 Task: Research Airbnb accommodation in Alcamo, Italy from 7th December, 2023 to 15th December, 2023 for 6 adults.3 bedrooms having 3 beds and 3 bathrooms. Property type can be guest house. Booking option can be shelf check-in. Look for 5 properties as per requirement.
Action: Mouse moved to (445, 98)
Screenshot: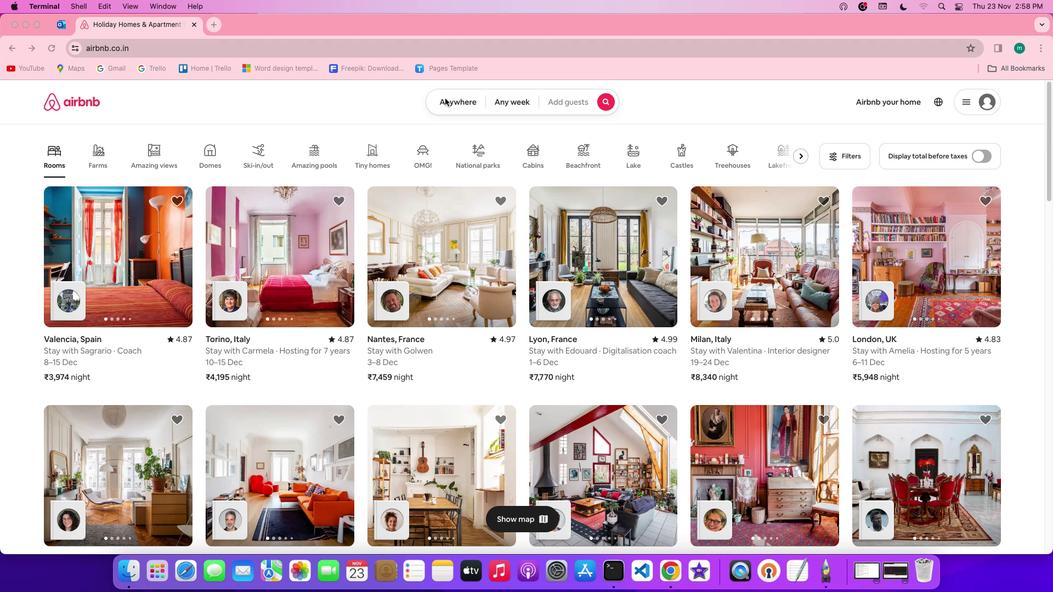 
Action: Mouse pressed left at (445, 98)
Screenshot: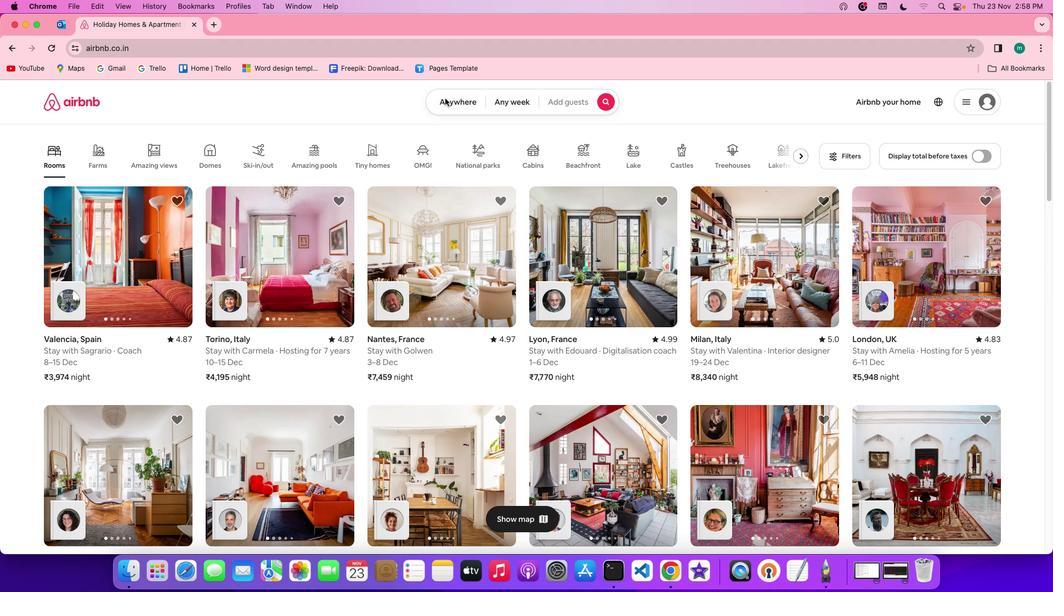 
Action: Mouse pressed left at (445, 98)
Screenshot: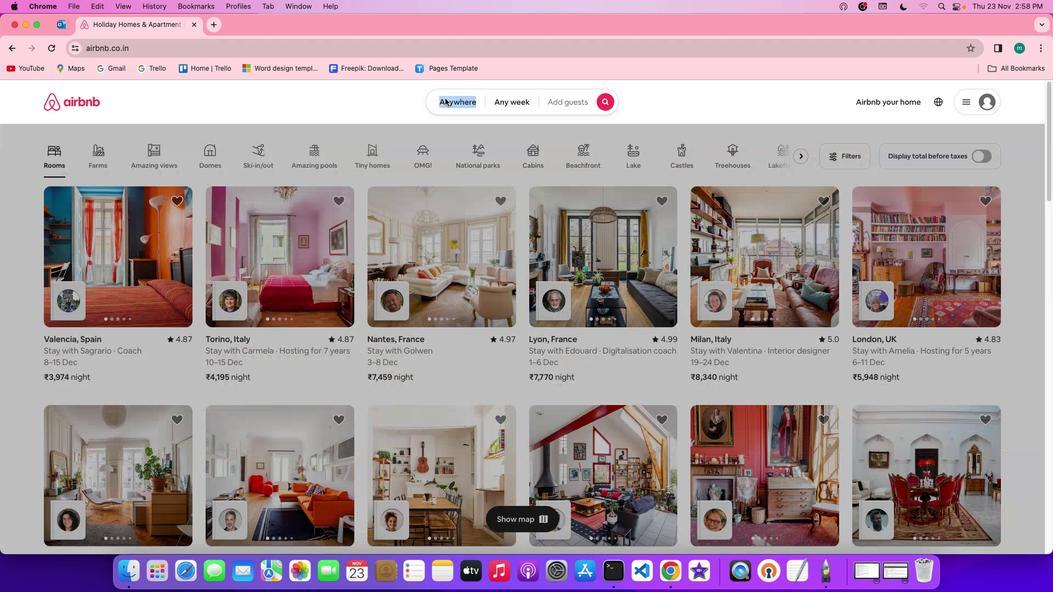 
Action: Mouse moved to (394, 144)
Screenshot: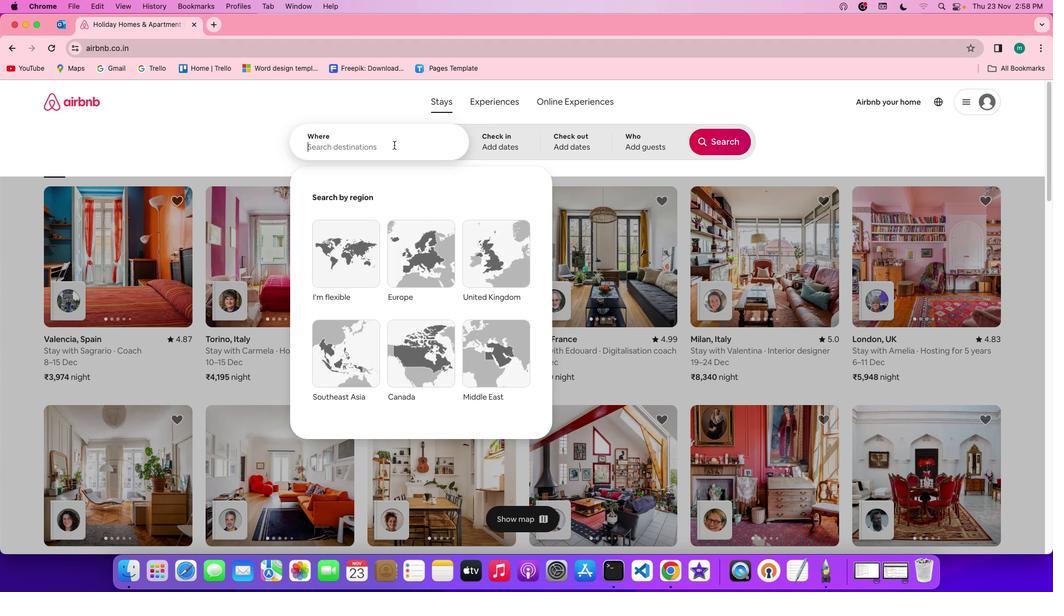 
Action: Mouse pressed left at (394, 144)
Screenshot: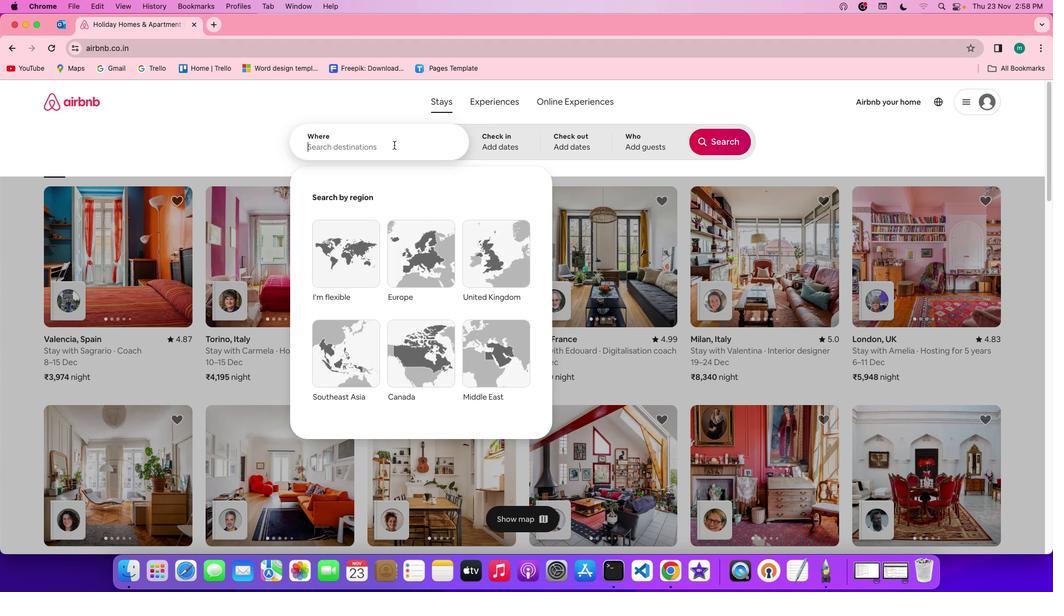 
Action: Key pressed Key.shift'A''l''c''a''n''o'Key.backspaceKey.backspace'm''o'','Key.spaceKey.shift'i''t''a''l''y'
Screenshot: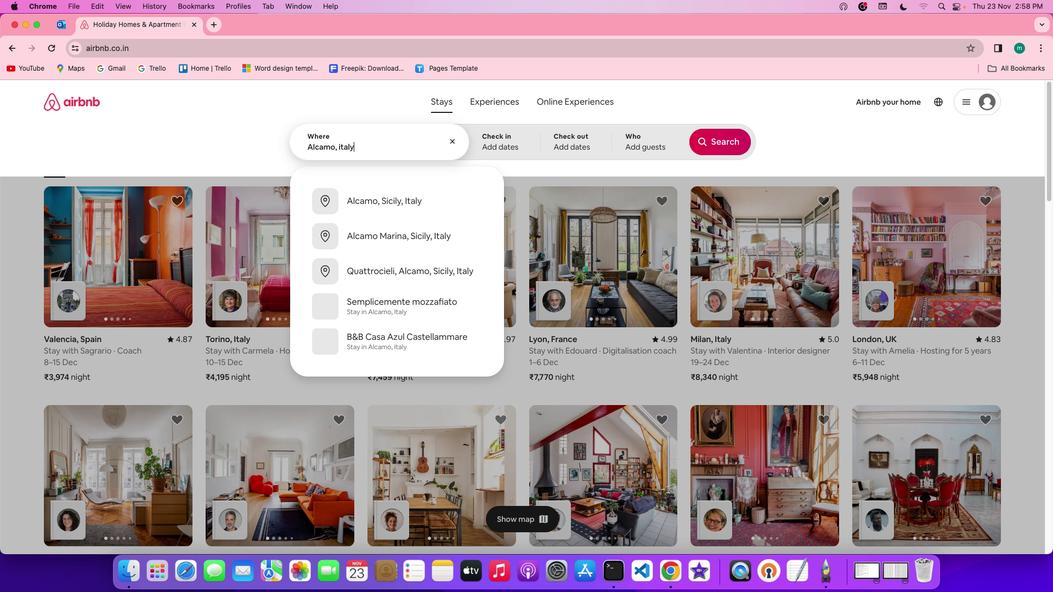 
Action: Mouse moved to (500, 148)
Screenshot: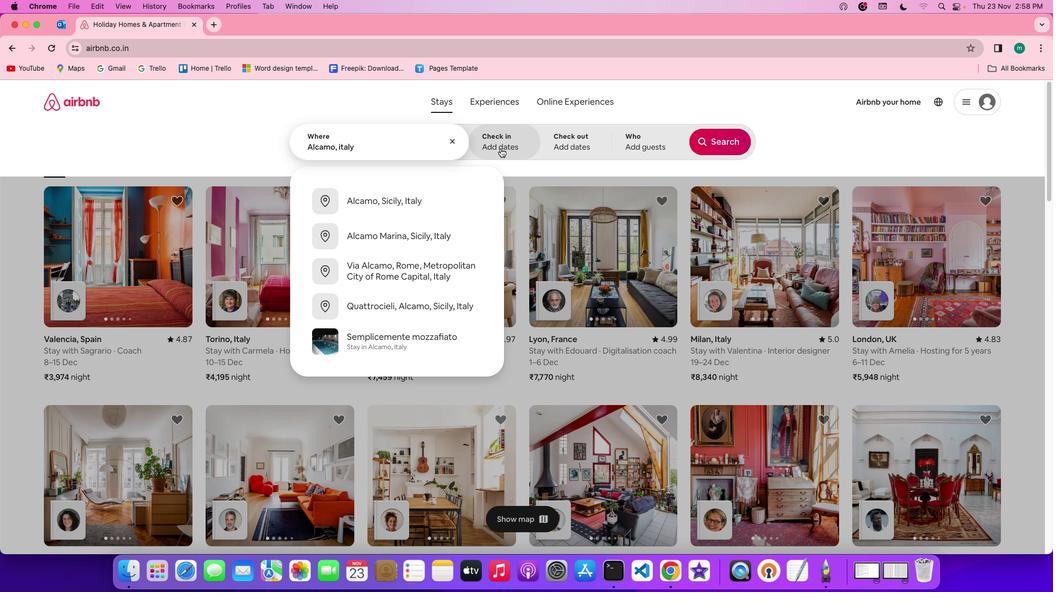 
Action: Mouse pressed left at (500, 148)
Screenshot: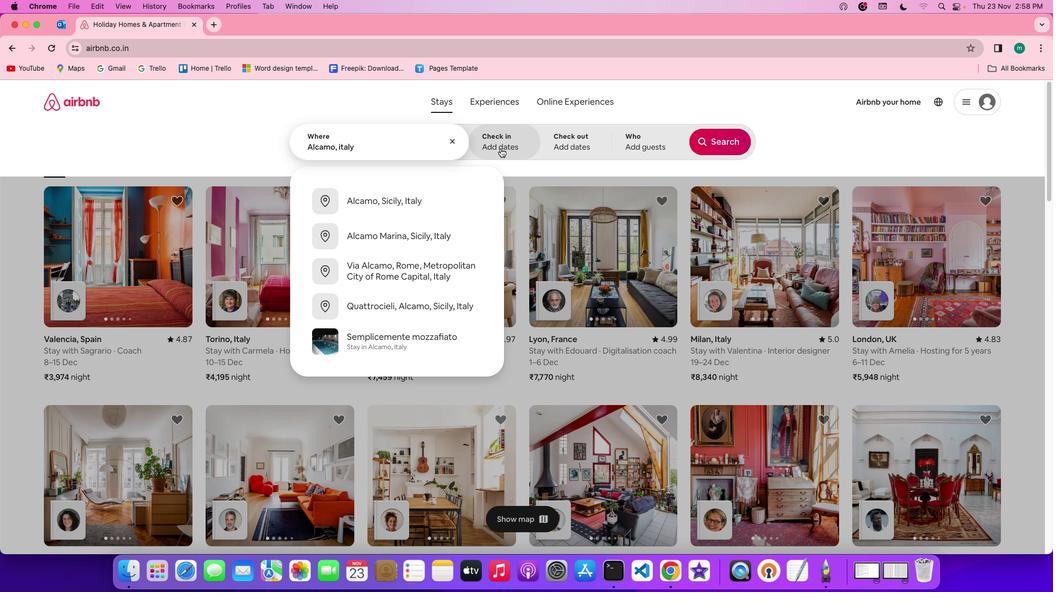 
Action: Mouse moved to (656, 303)
Screenshot: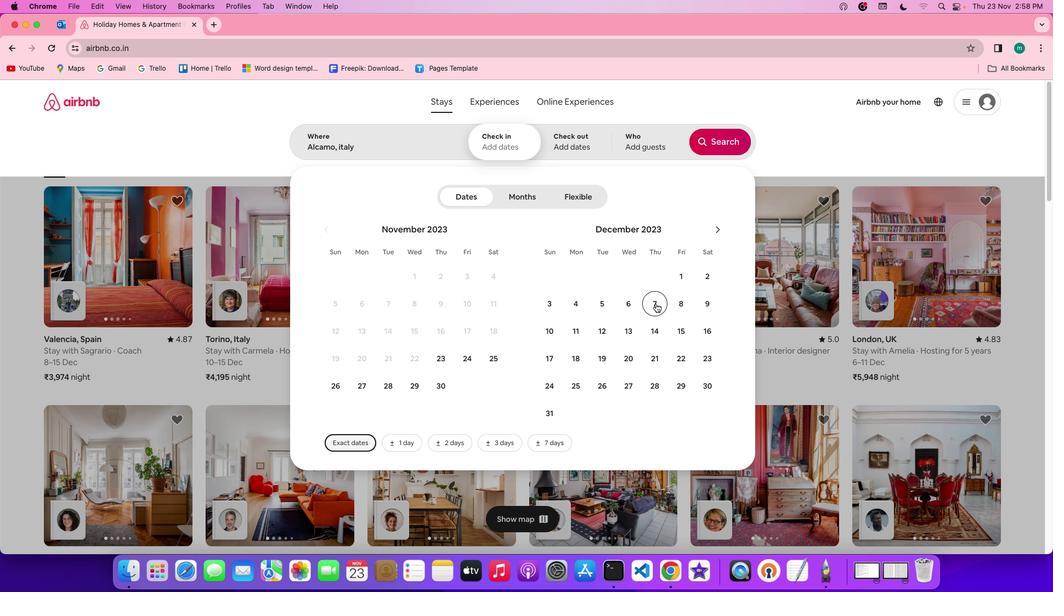 
Action: Mouse pressed left at (656, 303)
Screenshot: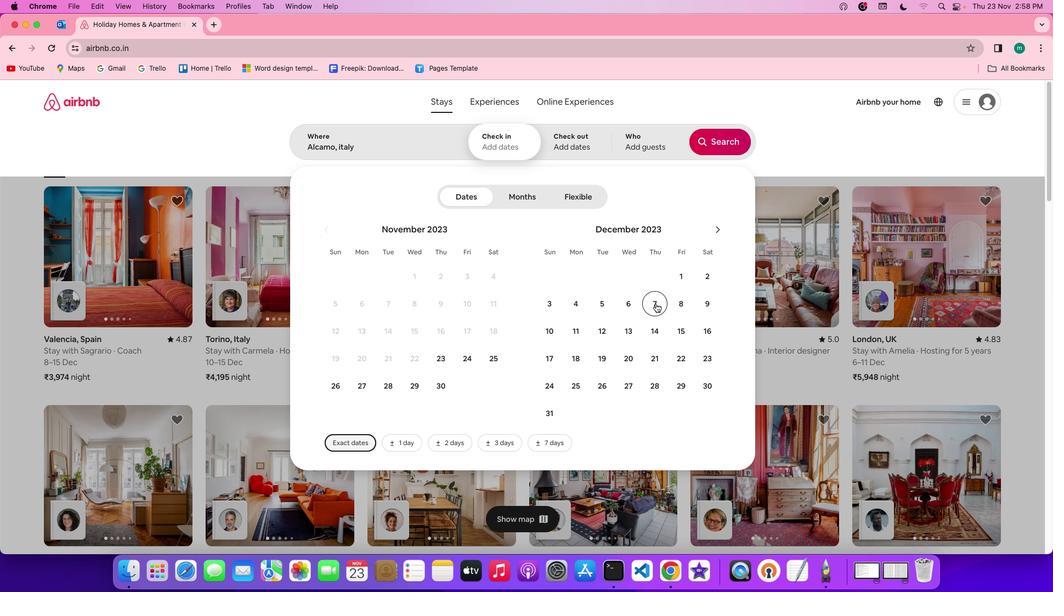 
Action: Mouse moved to (685, 333)
Screenshot: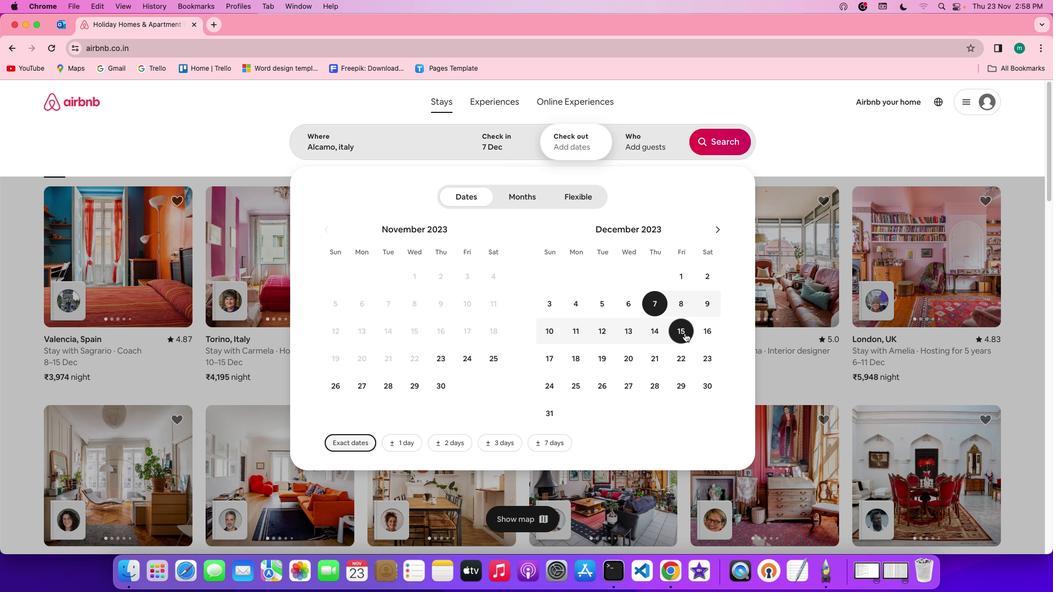 
Action: Mouse pressed left at (685, 333)
Screenshot: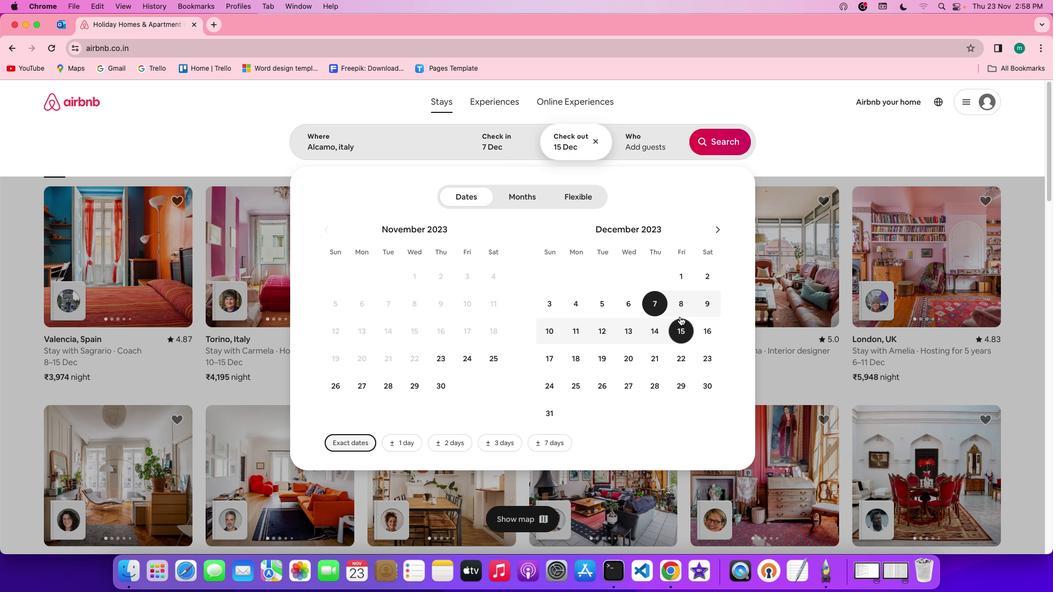 
Action: Mouse moved to (651, 138)
Screenshot: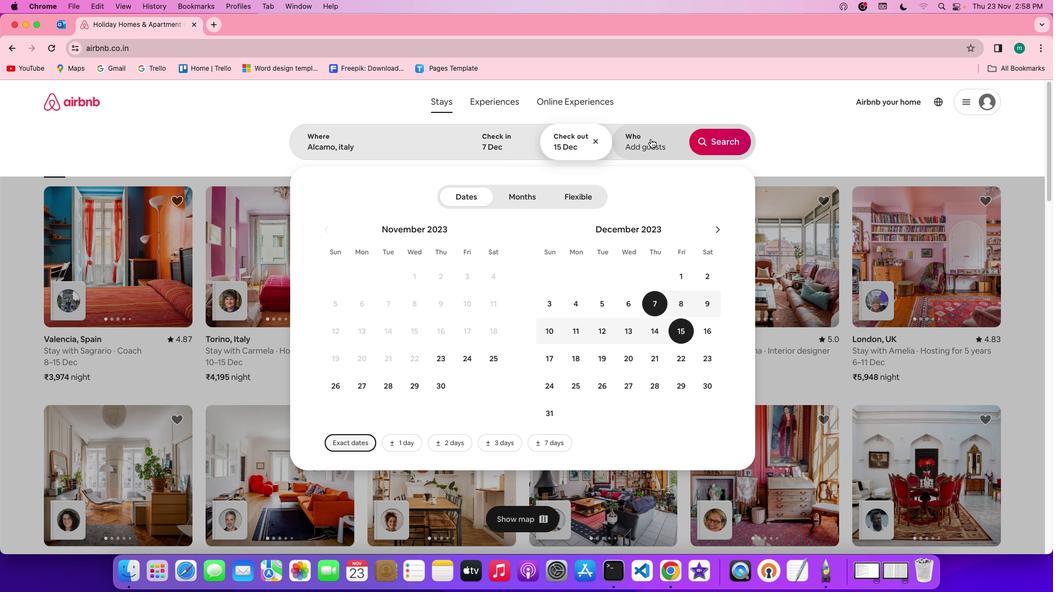 
Action: Mouse pressed left at (651, 138)
Screenshot: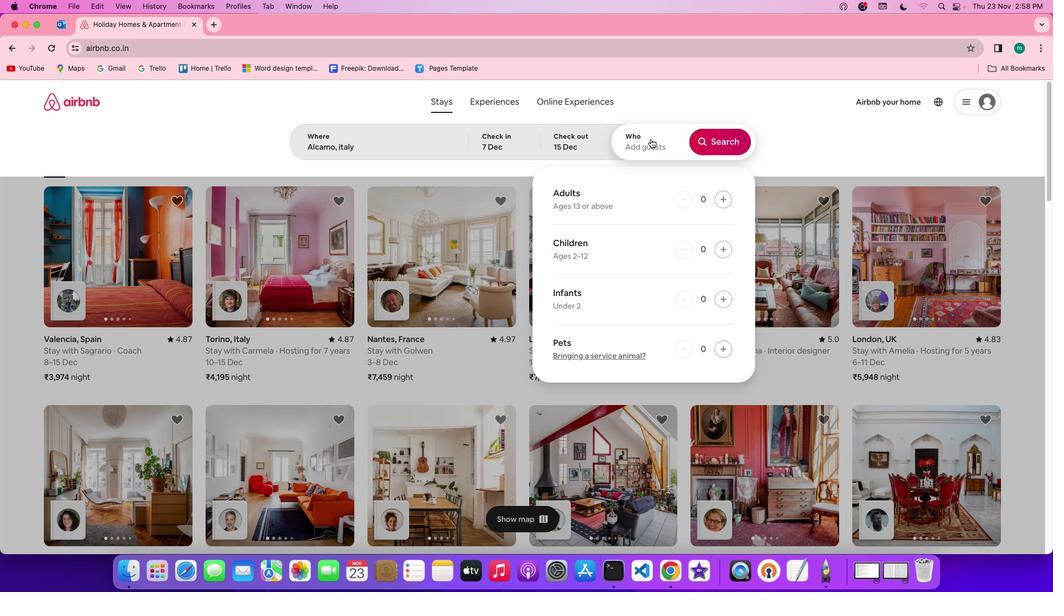 
Action: Mouse moved to (725, 195)
Screenshot: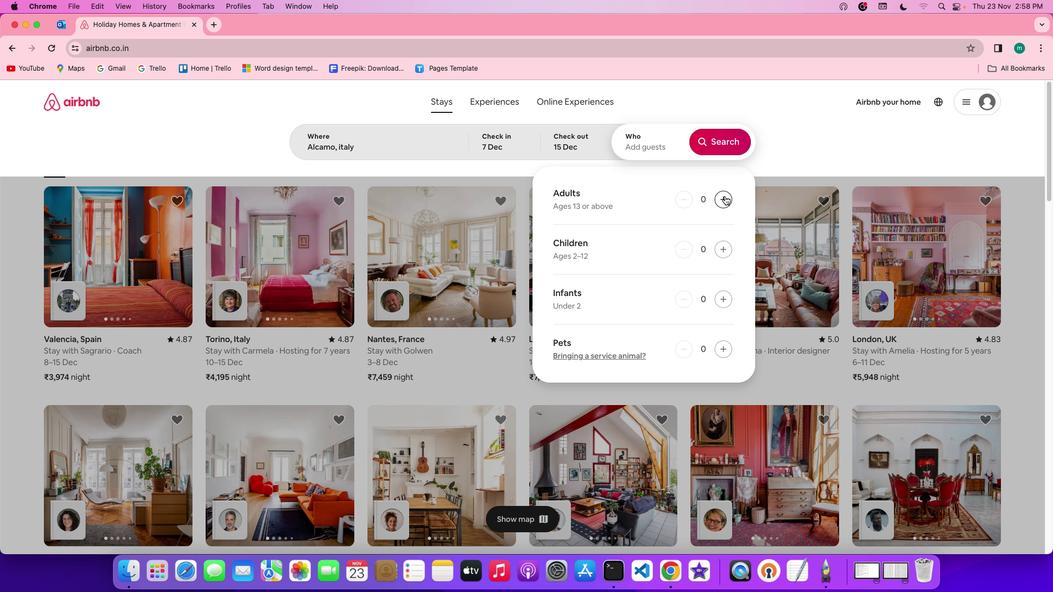 
Action: Mouse pressed left at (725, 195)
Screenshot: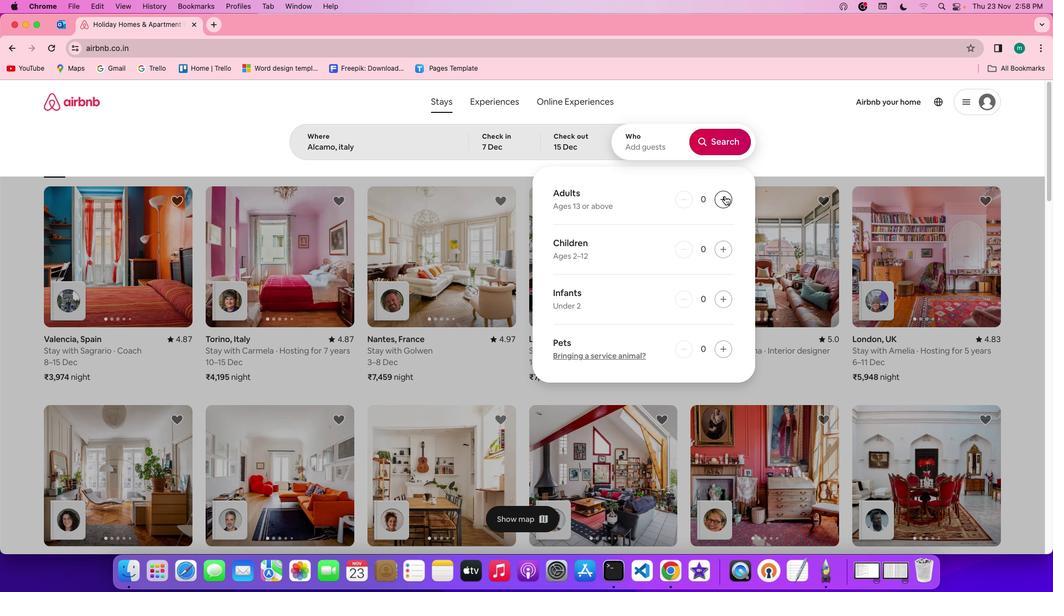 
Action: Mouse pressed left at (725, 195)
Screenshot: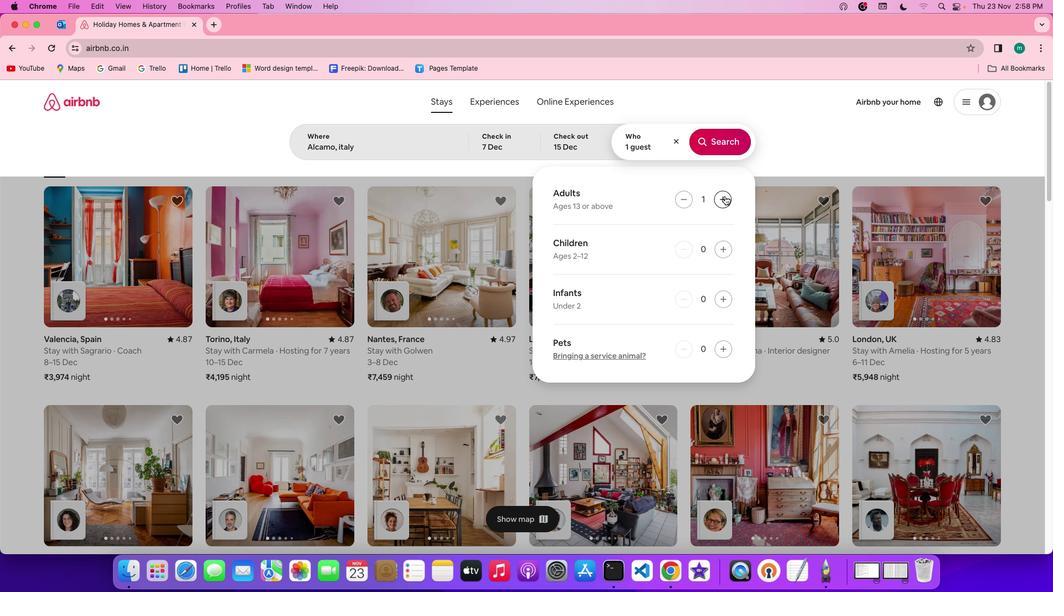 
Action: Mouse pressed left at (725, 195)
Screenshot: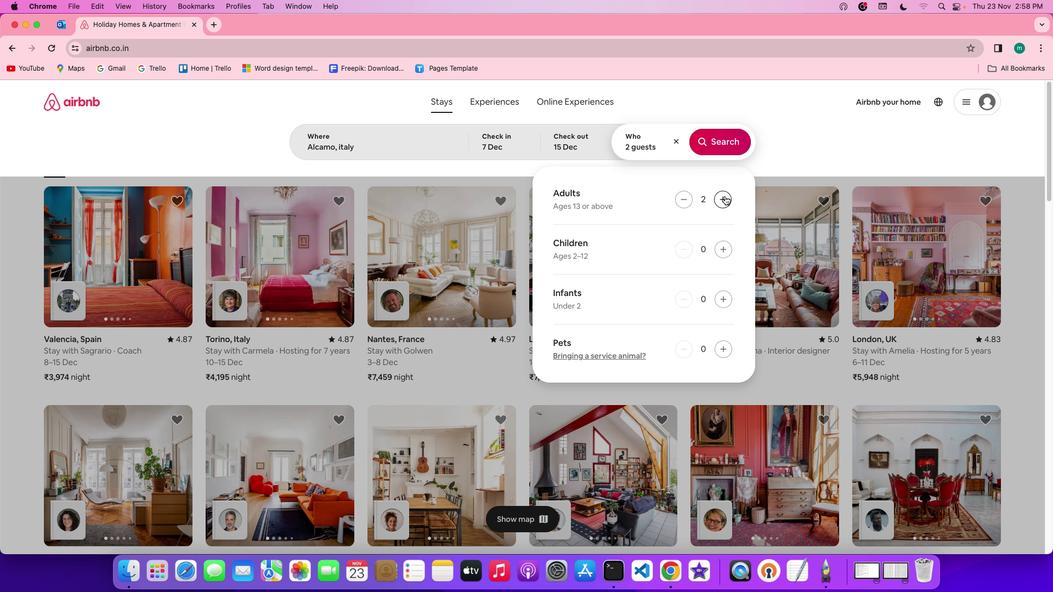 
Action: Mouse pressed left at (725, 195)
Screenshot: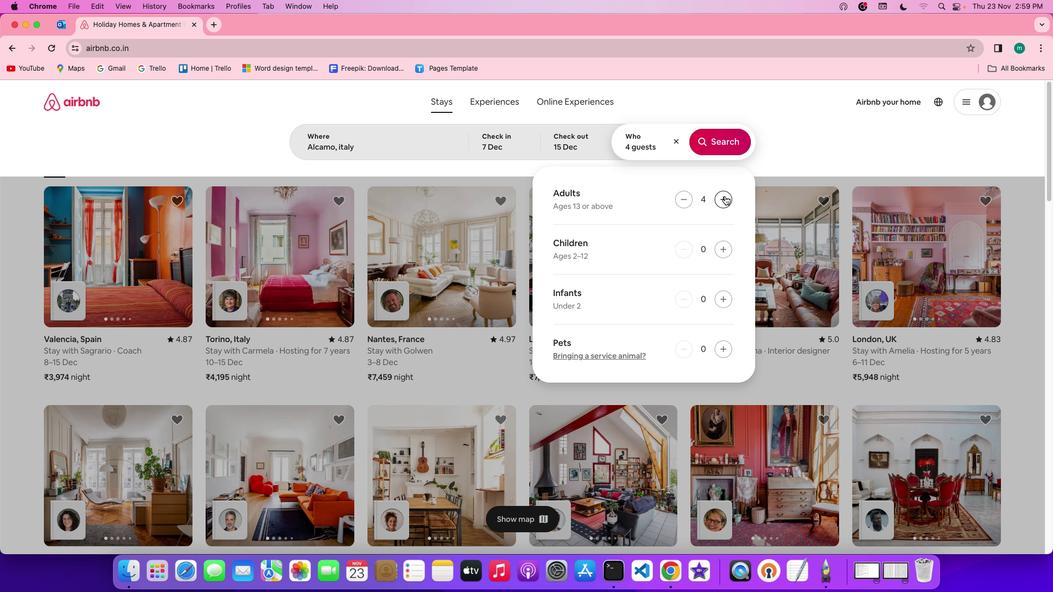 
Action: Mouse pressed left at (725, 195)
Screenshot: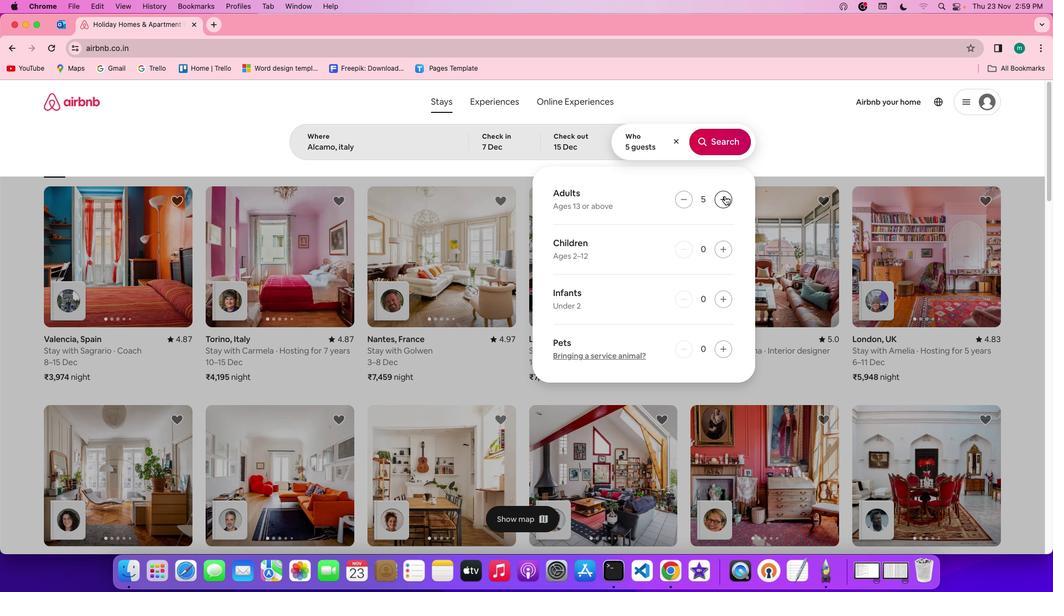
Action: Mouse pressed left at (725, 195)
Screenshot: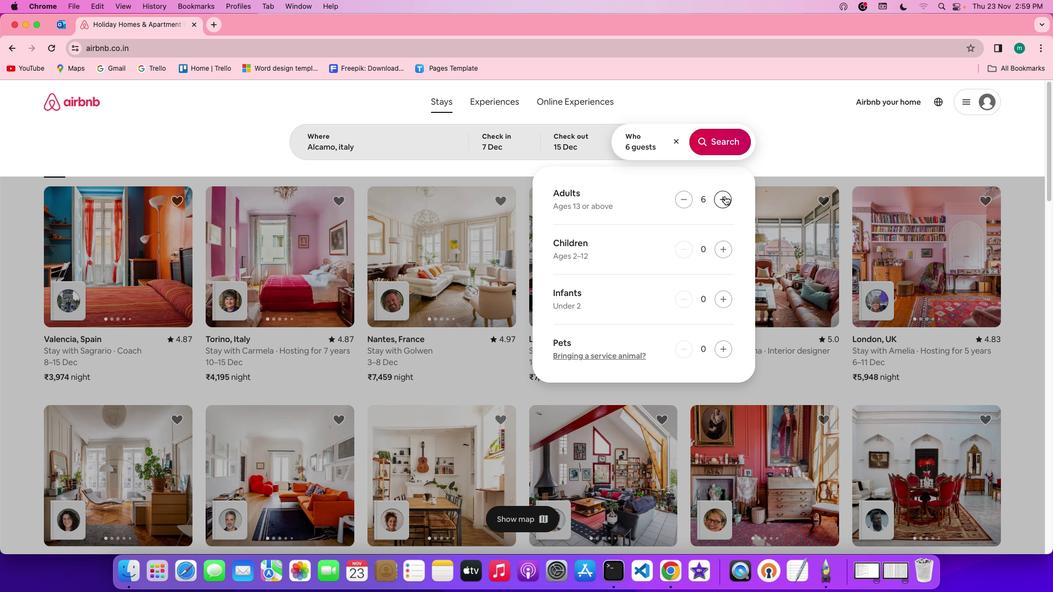 
Action: Mouse moved to (724, 133)
Screenshot: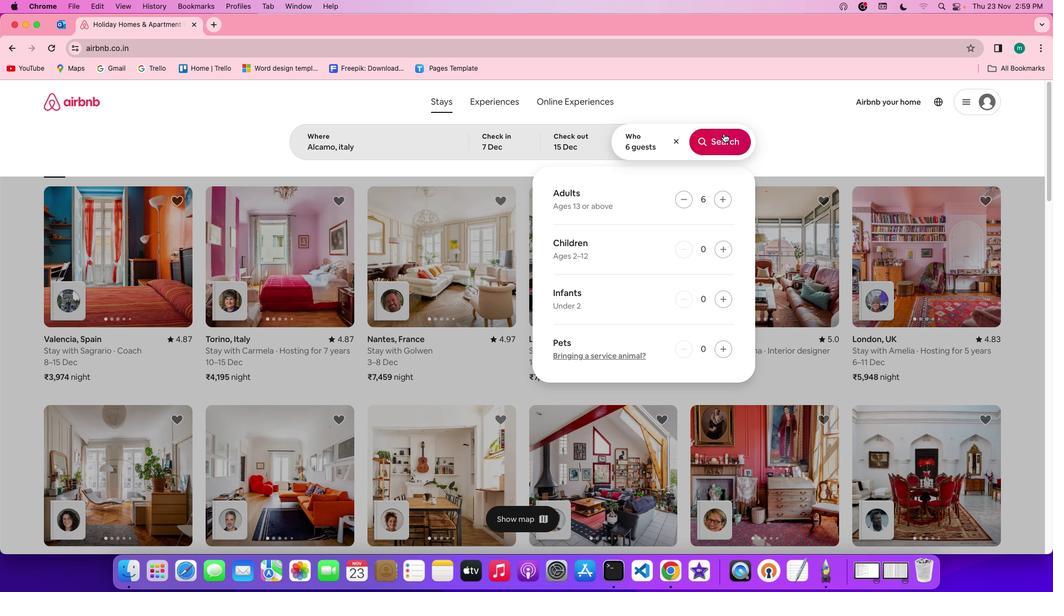 
Action: Mouse pressed left at (724, 133)
Screenshot: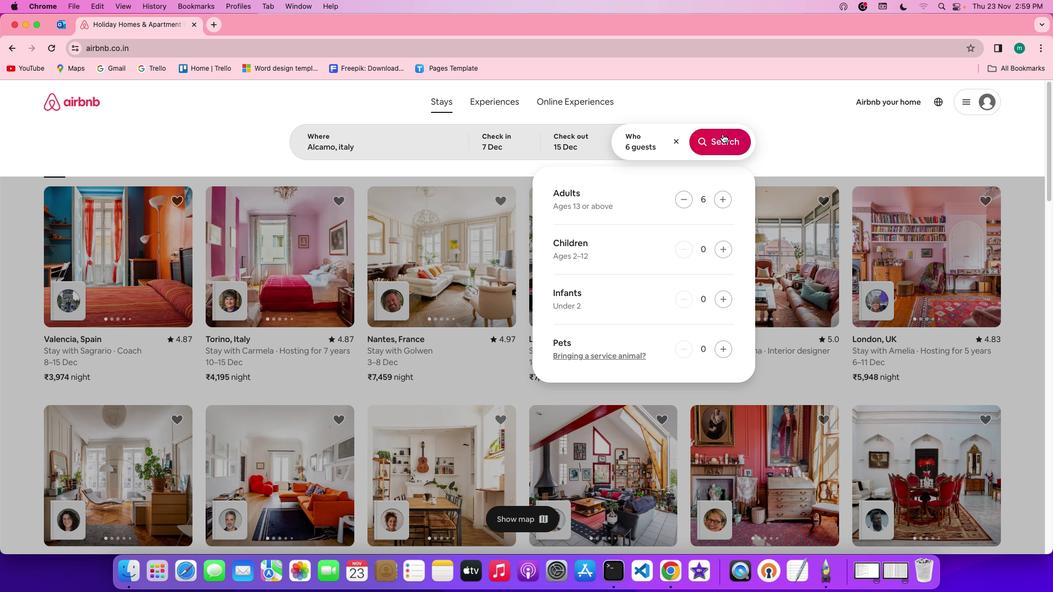 
Action: Mouse moved to (891, 141)
Screenshot: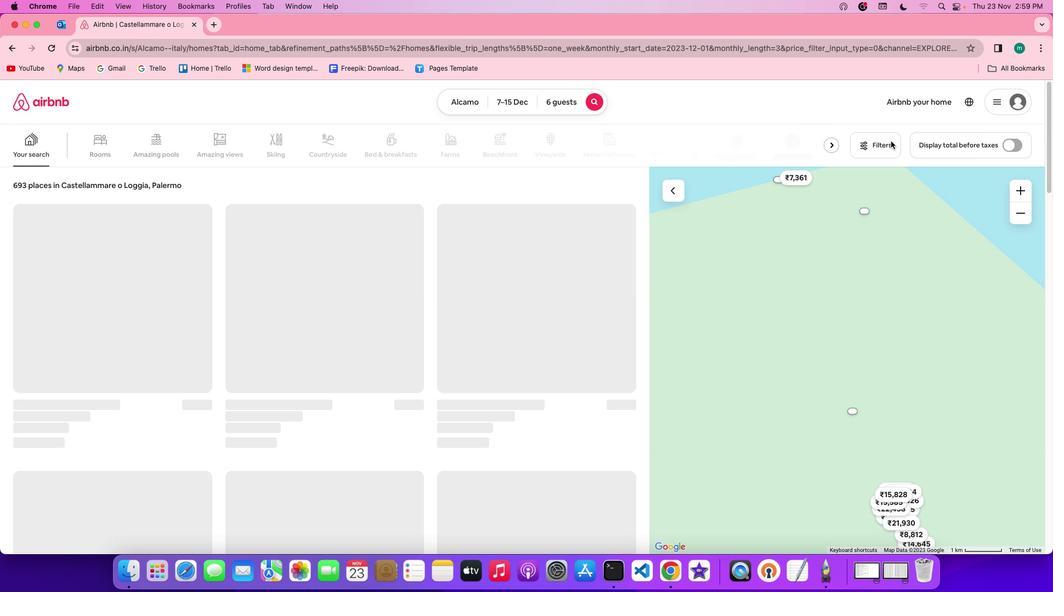 
Action: Mouse pressed left at (891, 141)
Screenshot: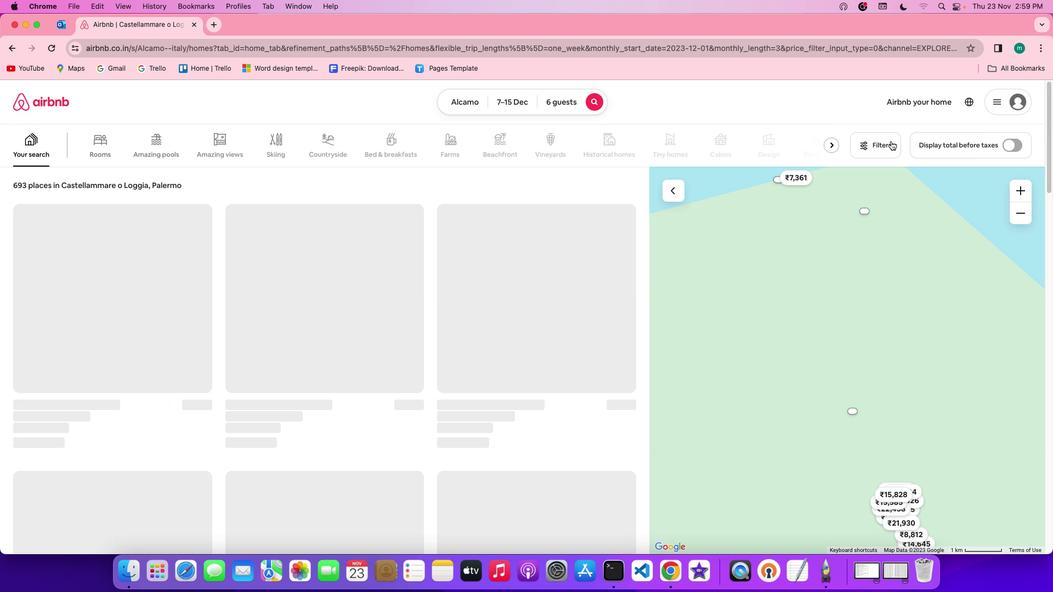 
Action: Mouse moved to (582, 289)
Screenshot: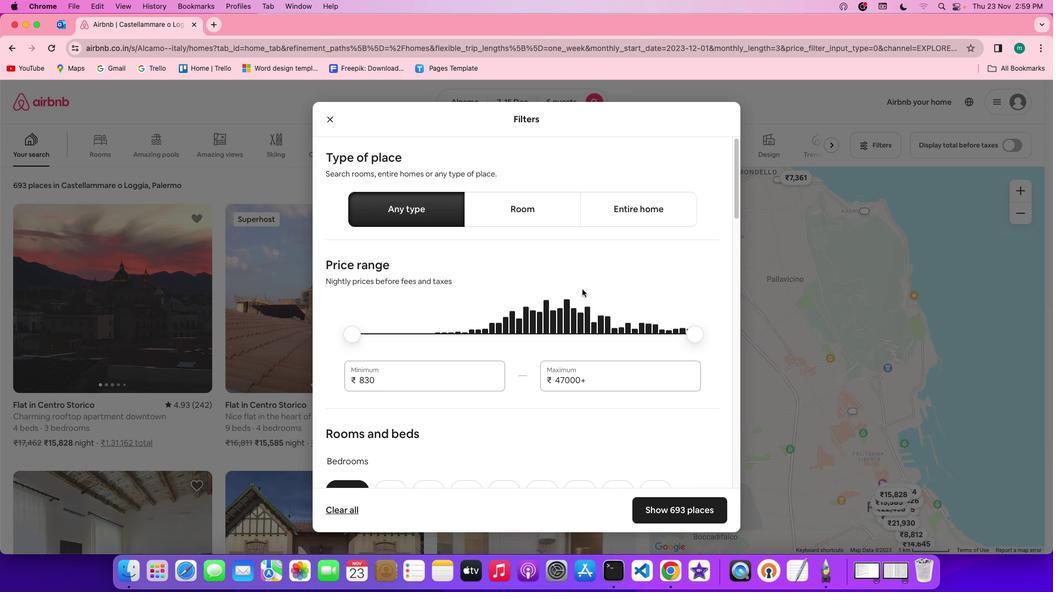 
Action: Mouse scrolled (582, 289) with delta (0, 0)
Screenshot: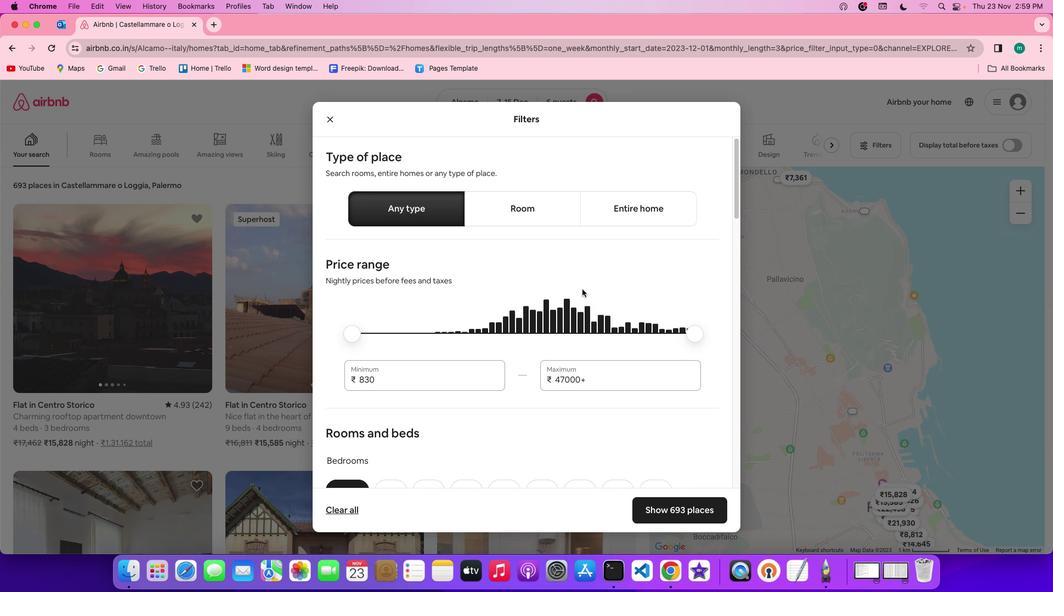 
Action: Mouse scrolled (582, 289) with delta (0, 0)
Screenshot: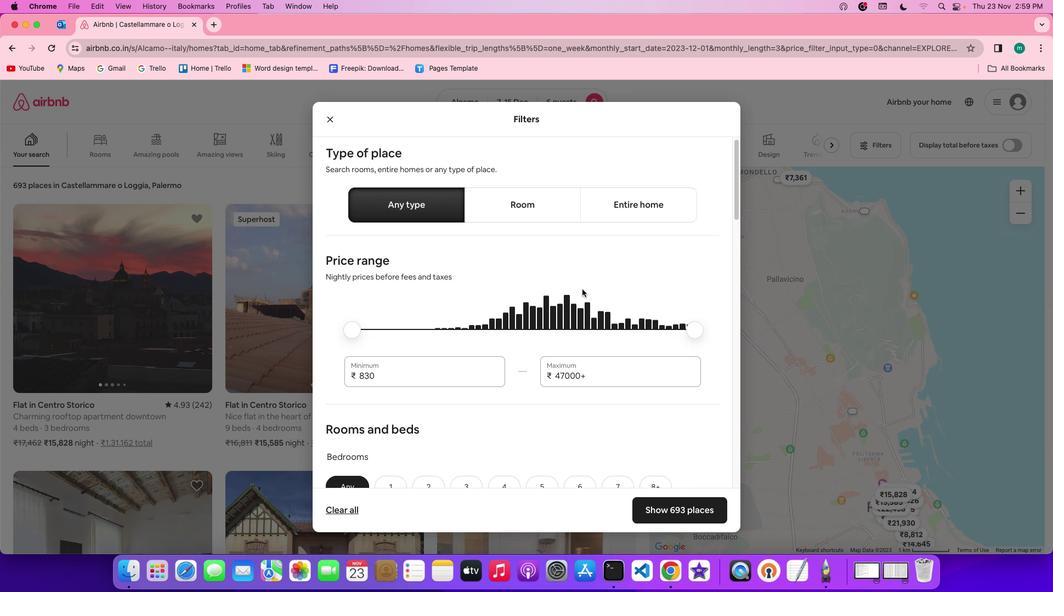 
Action: Mouse scrolled (582, 289) with delta (0, 0)
Screenshot: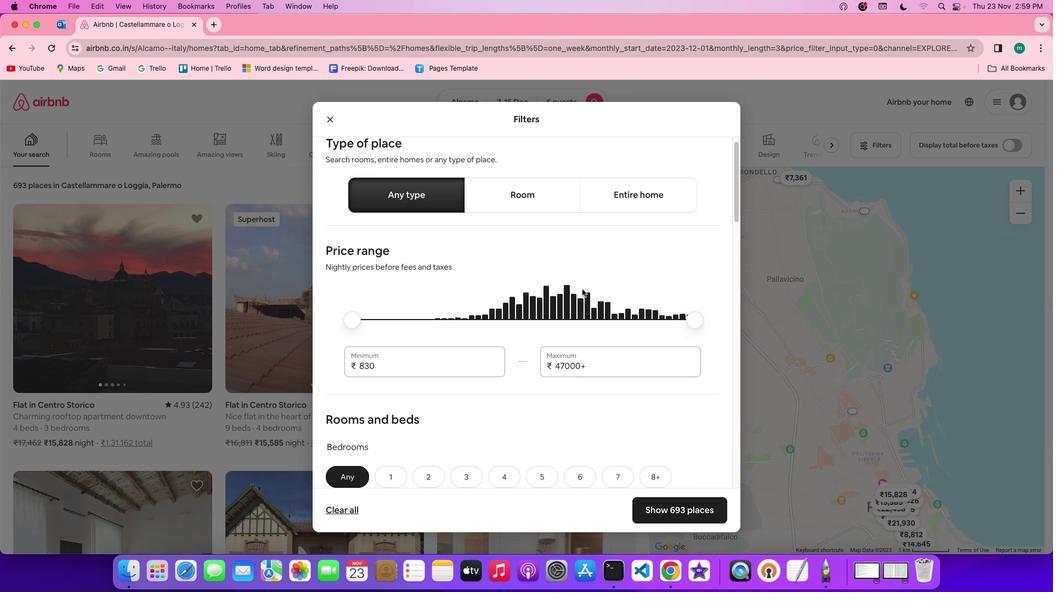 
Action: Mouse scrolled (582, 289) with delta (0, -1)
Screenshot: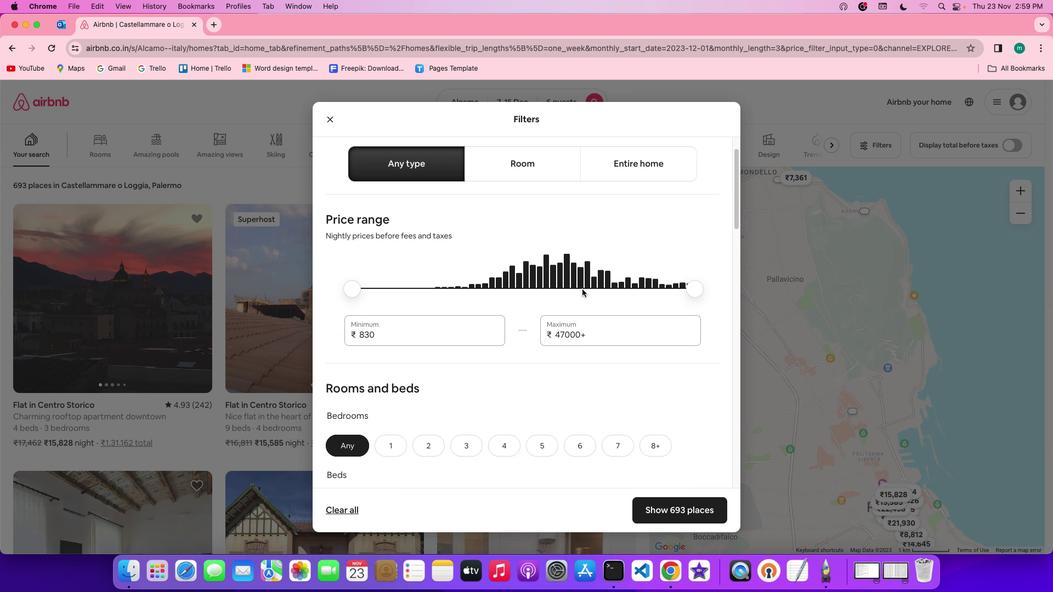 
Action: Mouse scrolled (582, 289) with delta (0, -1)
Screenshot: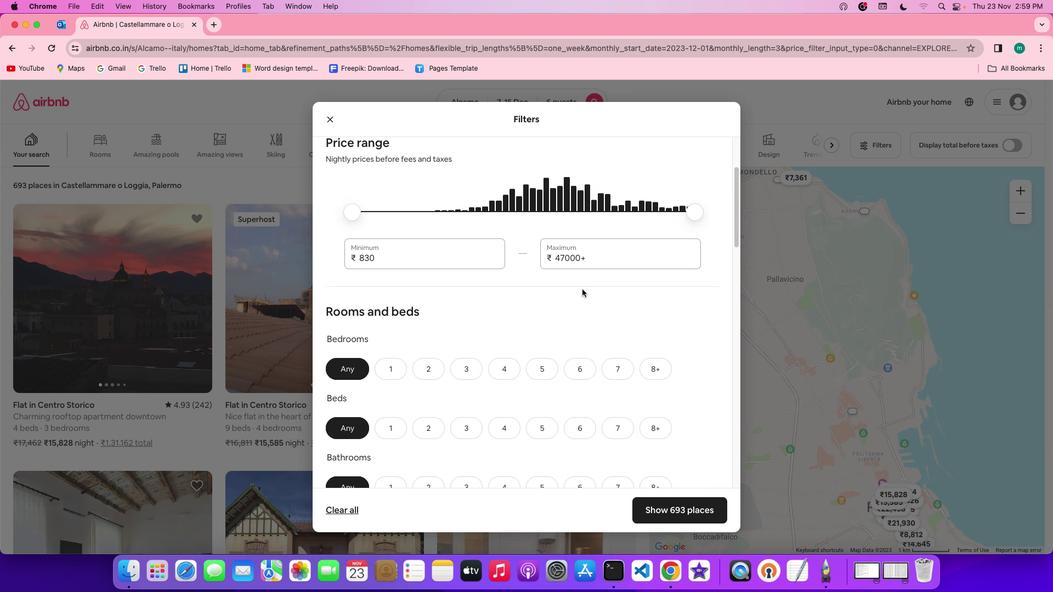 
Action: Mouse scrolled (582, 289) with delta (0, 0)
Screenshot: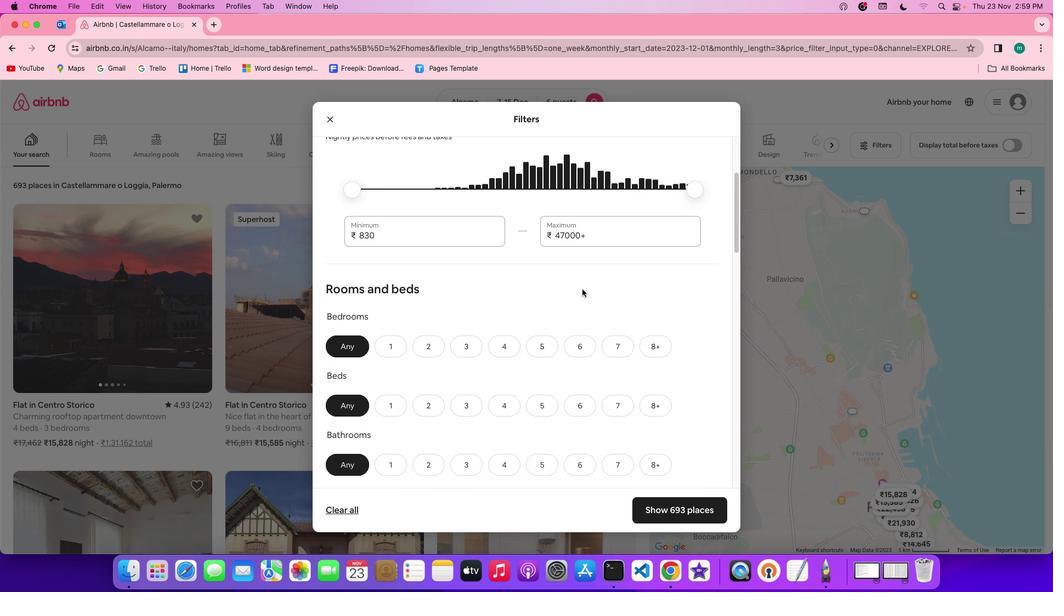 
Action: Mouse scrolled (582, 289) with delta (0, 0)
Screenshot: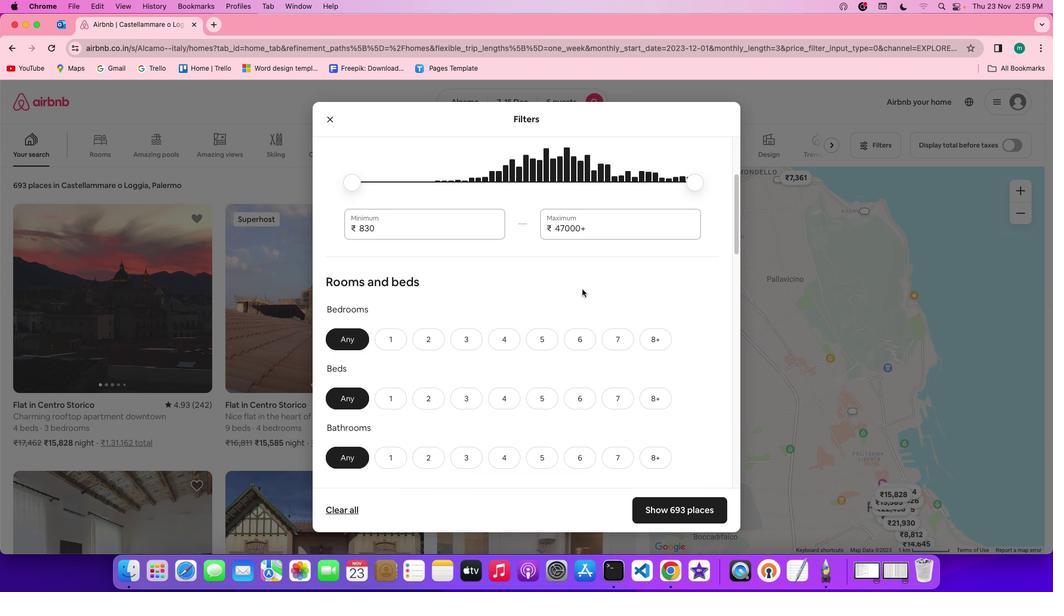 
Action: Mouse scrolled (582, 289) with delta (0, -1)
Screenshot: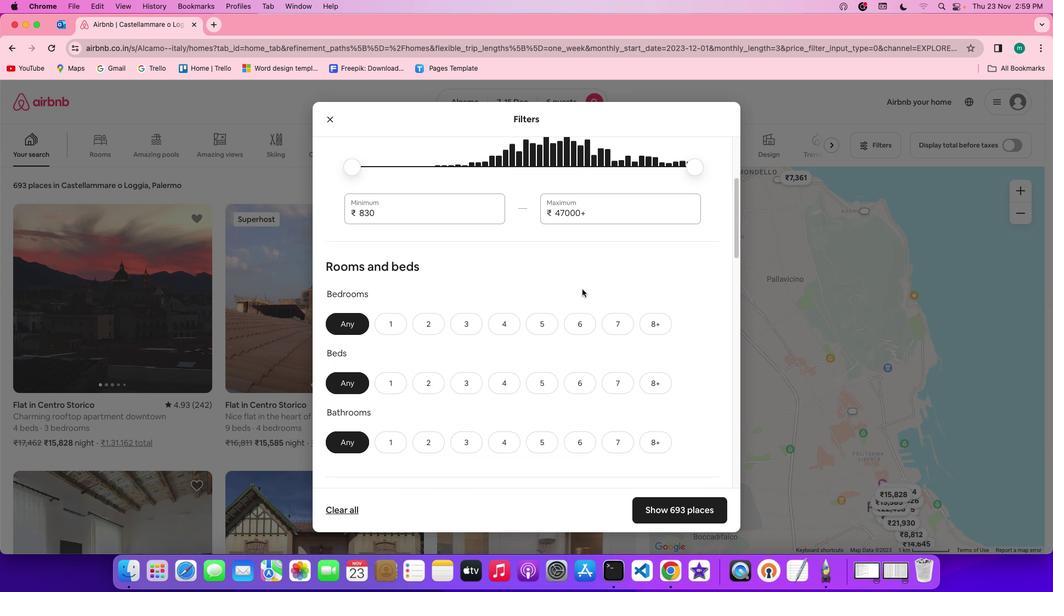 
Action: Mouse scrolled (582, 289) with delta (0, -1)
Screenshot: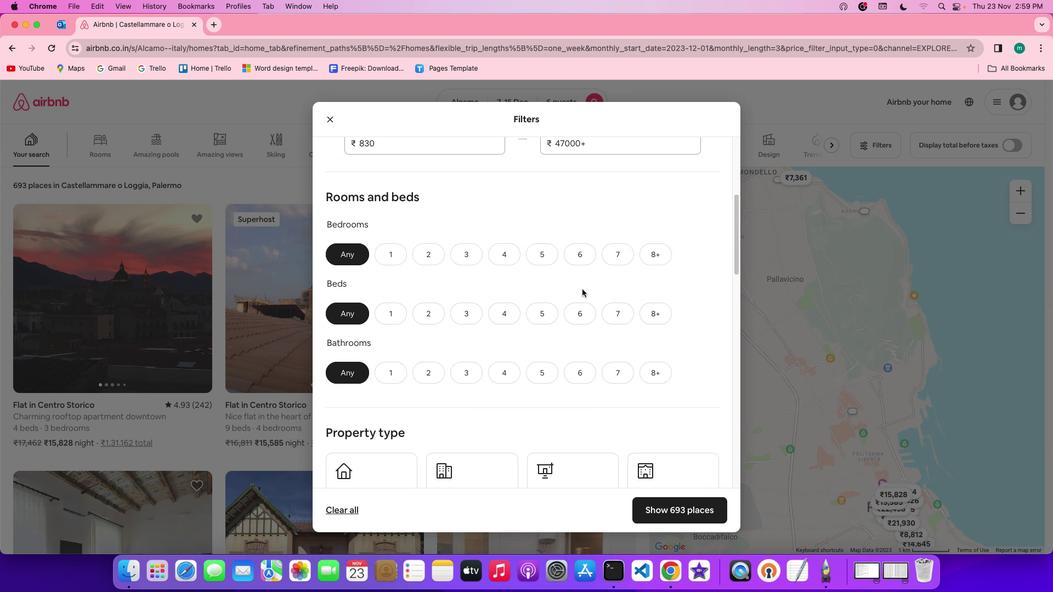 
Action: Mouse moved to (469, 206)
Screenshot: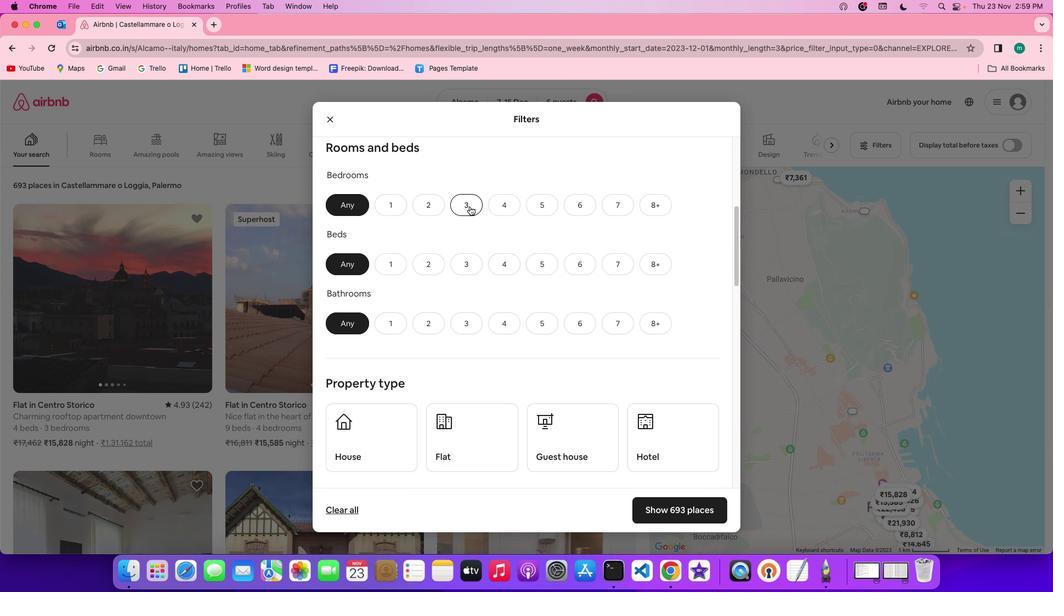 
Action: Mouse pressed left at (469, 206)
Screenshot: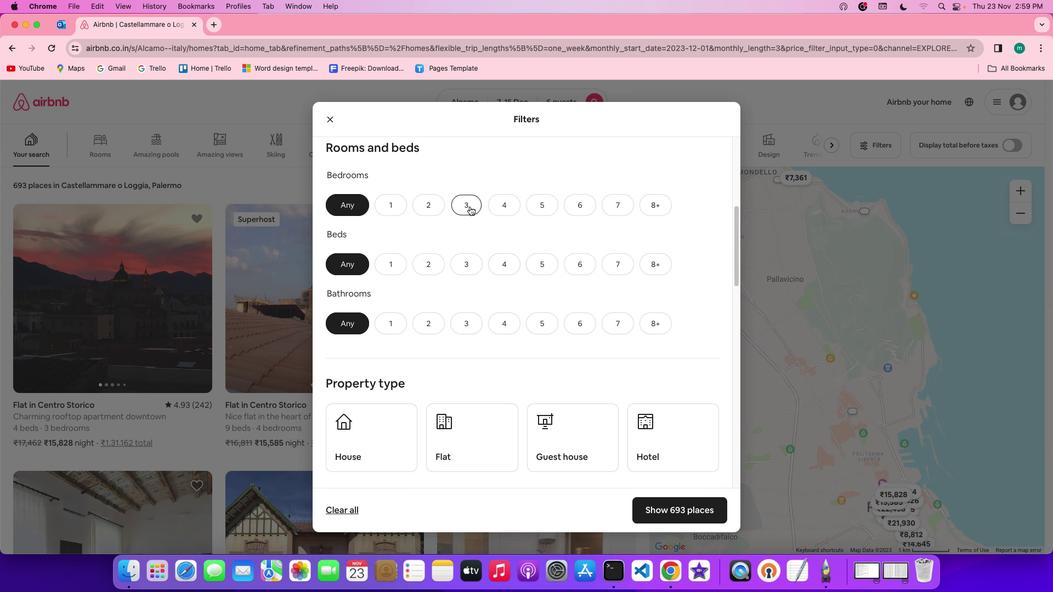 
Action: Mouse moved to (468, 276)
Screenshot: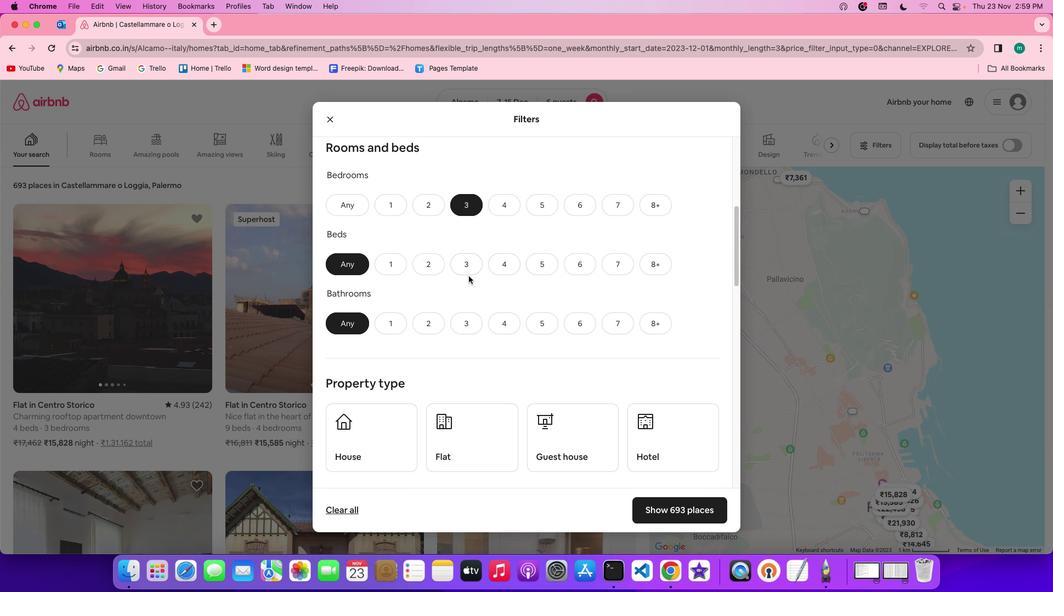 
Action: Mouse pressed left at (468, 276)
Screenshot: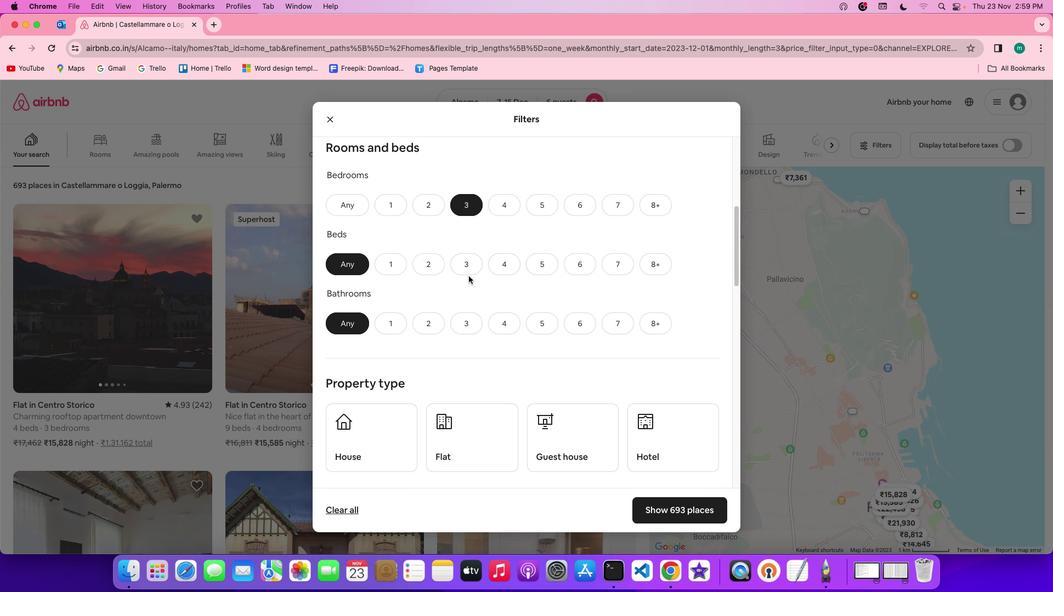 
Action: Mouse moved to (469, 266)
Screenshot: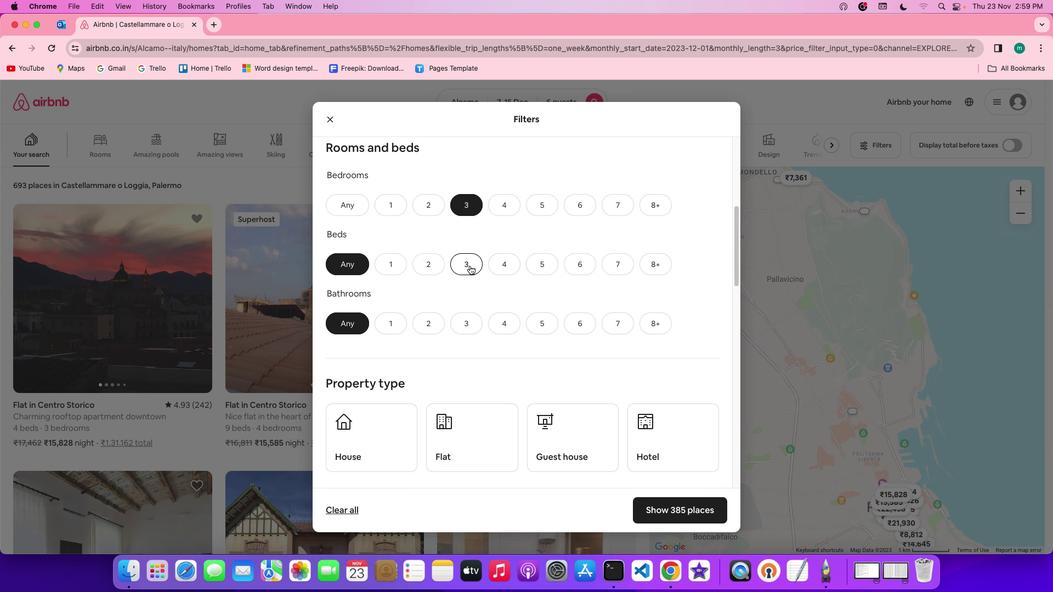 
Action: Mouse pressed left at (469, 266)
Screenshot: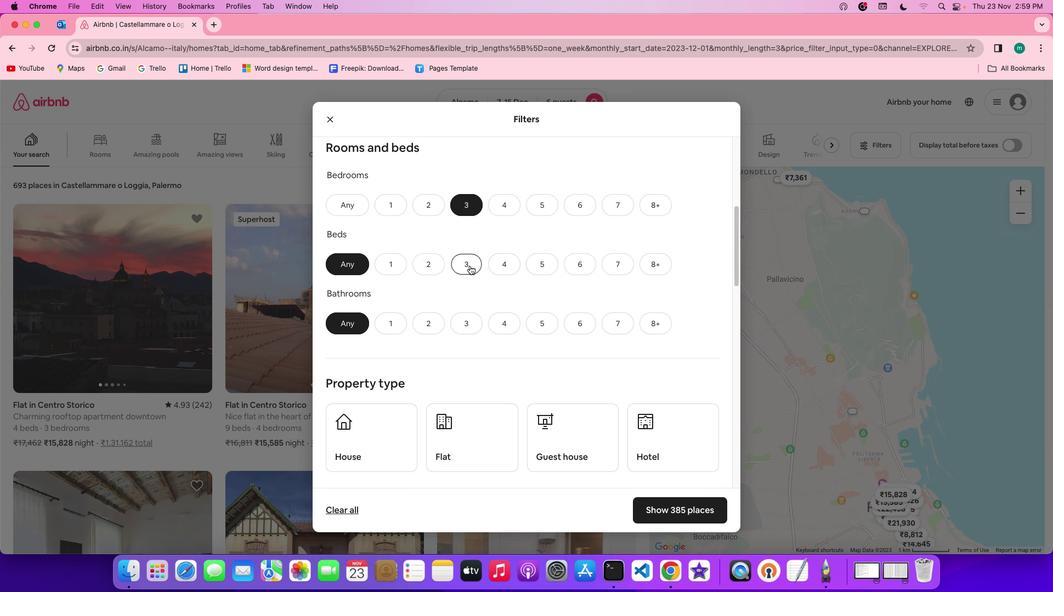 
Action: Mouse moved to (469, 324)
Screenshot: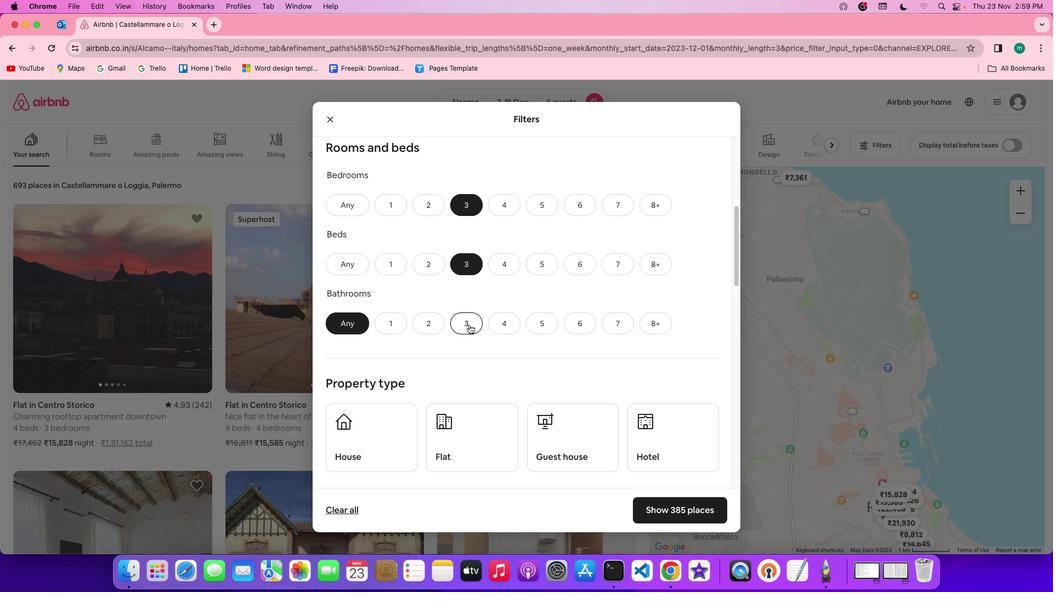 
Action: Mouse pressed left at (469, 324)
Screenshot: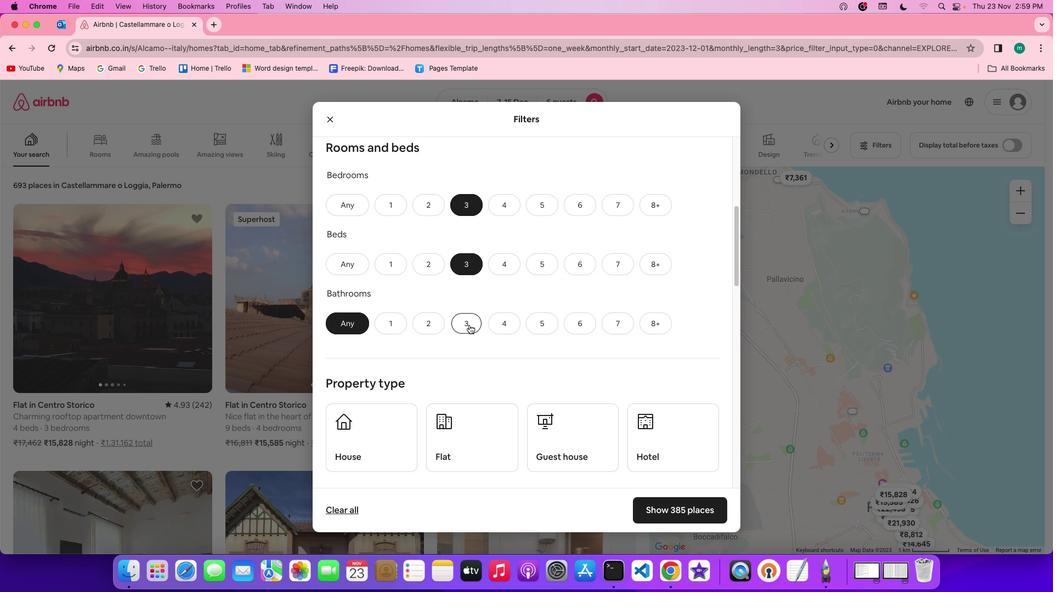 
Action: Mouse moved to (563, 311)
Screenshot: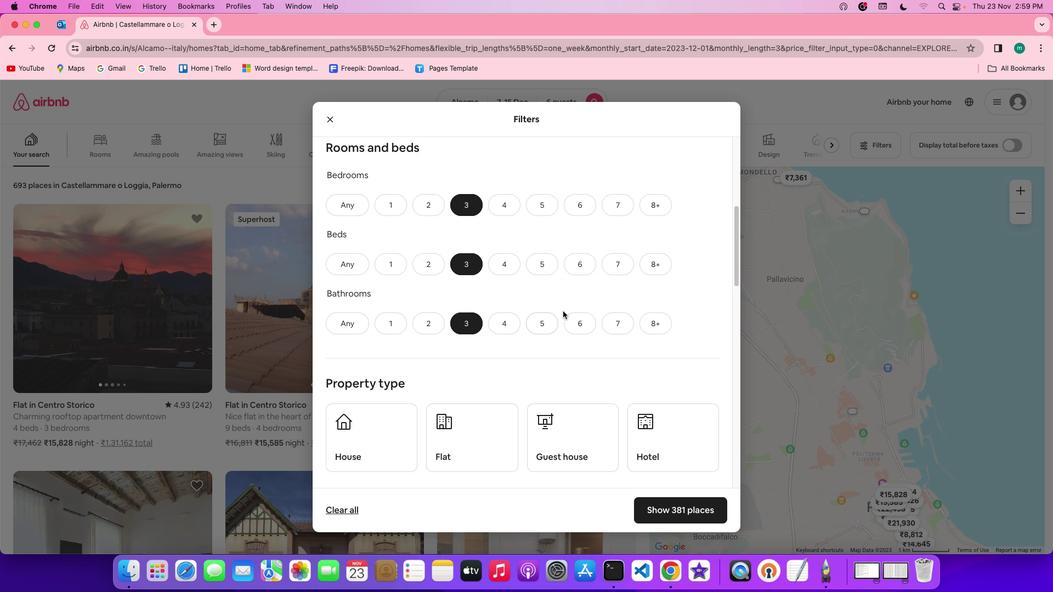 
Action: Mouse scrolled (563, 311) with delta (0, 0)
Screenshot: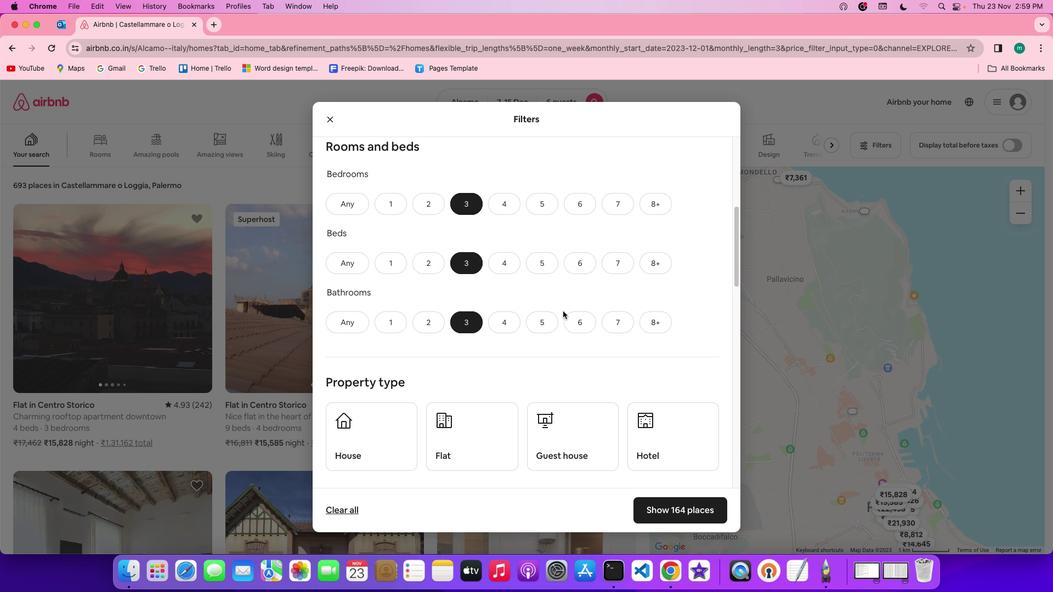 
Action: Mouse scrolled (563, 311) with delta (0, 0)
Screenshot: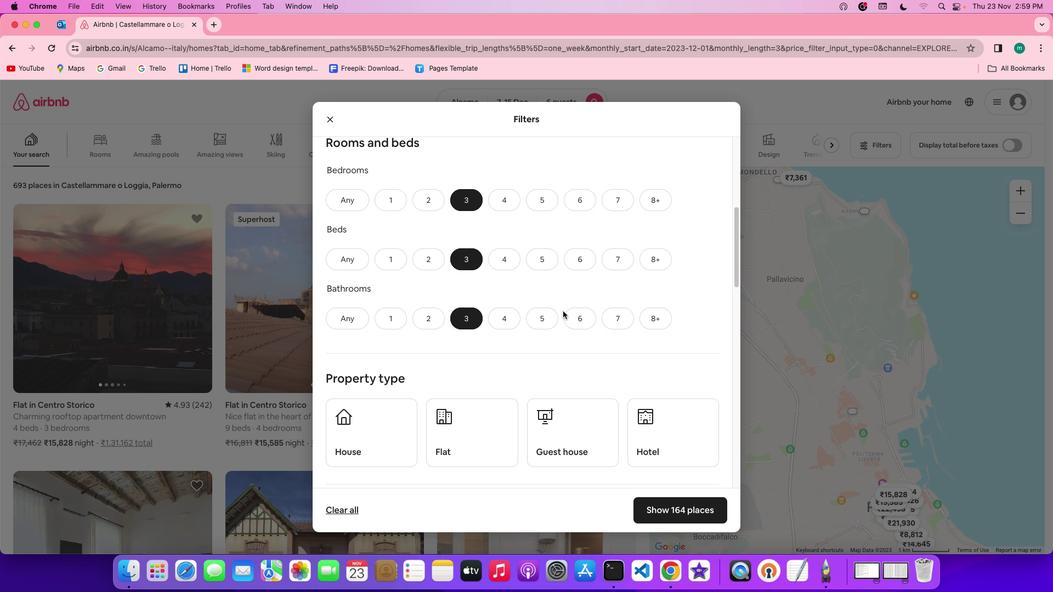 
Action: Mouse scrolled (563, 311) with delta (0, 0)
Screenshot: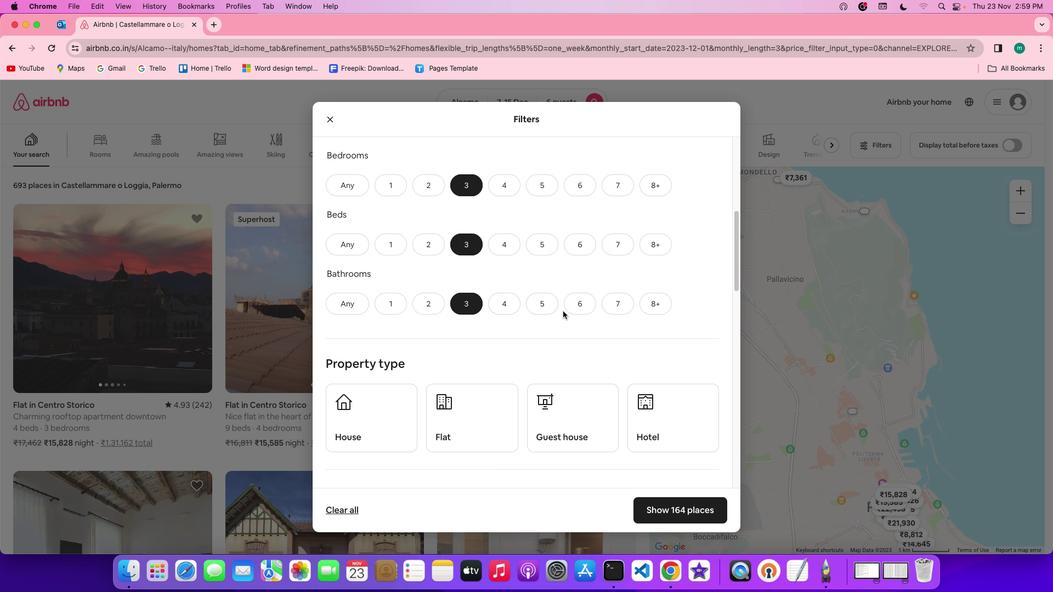
Action: Mouse scrolled (563, 311) with delta (0, 0)
Screenshot: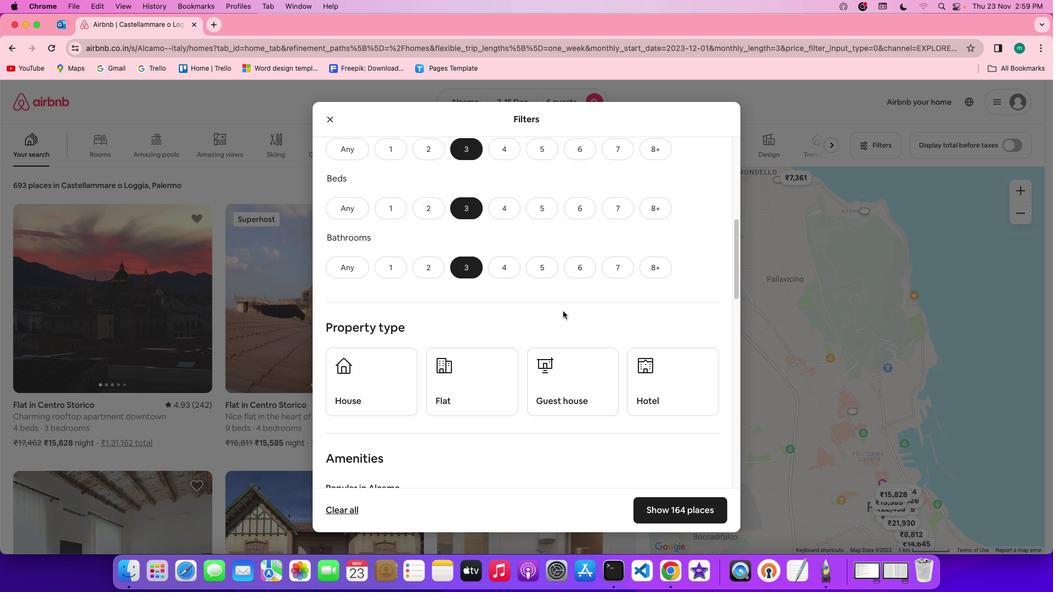 
Action: Mouse scrolled (563, 311) with delta (0, 0)
Screenshot: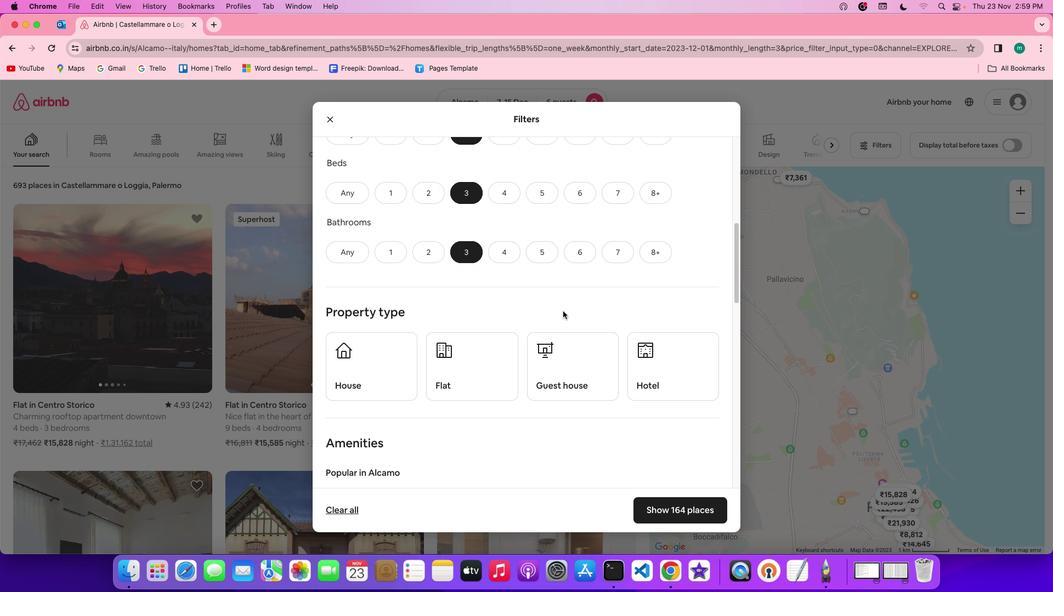 
Action: Mouse scrolled (563, 311) with delta (0, 0)
Screenshot: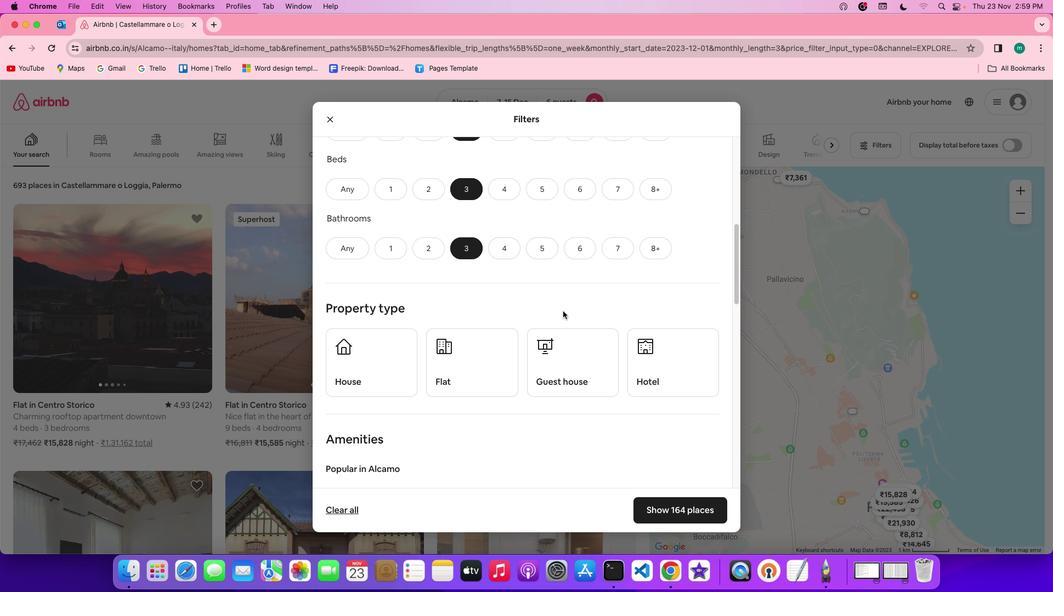 
Action: Mouse scrolled (563, 311) with delta (0, -1)
Screenshot: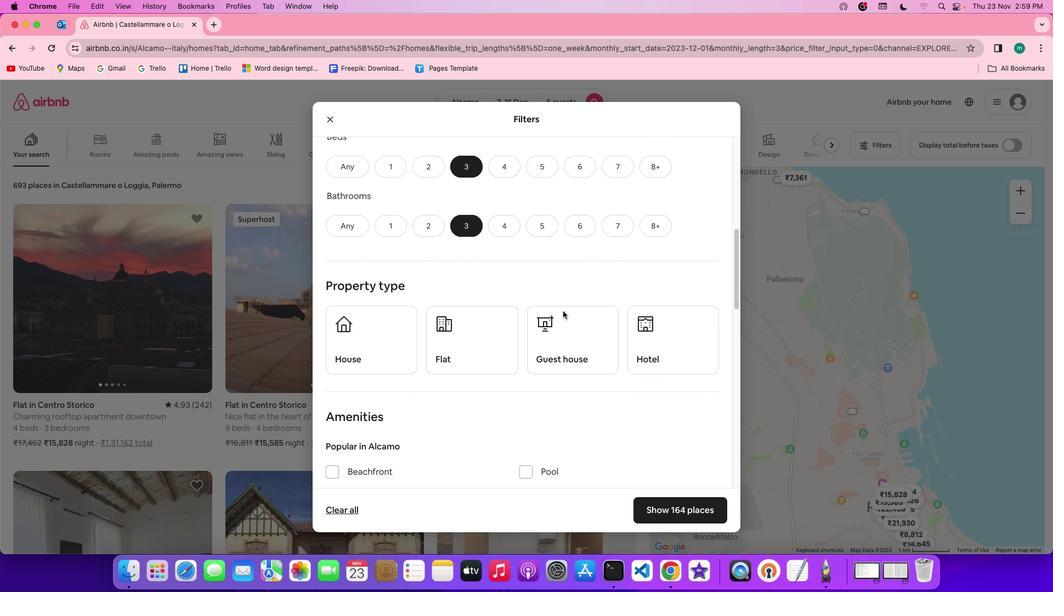 
Action: Mouse scrolled (563, 311) with delta (0, -1)
Screenshot: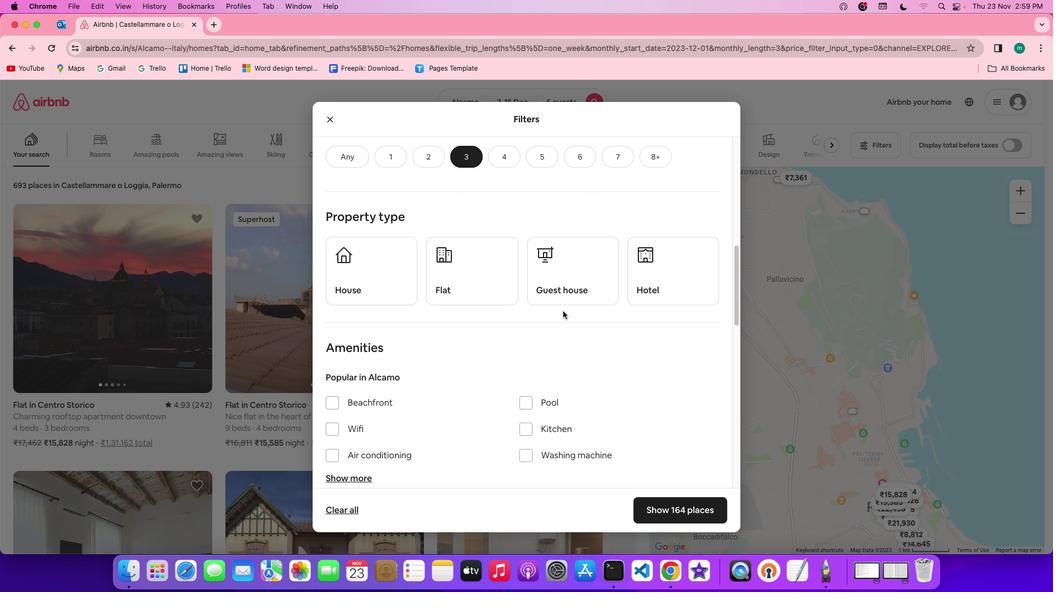 
Action: Mouse moved to (574, 256)
Screenshot: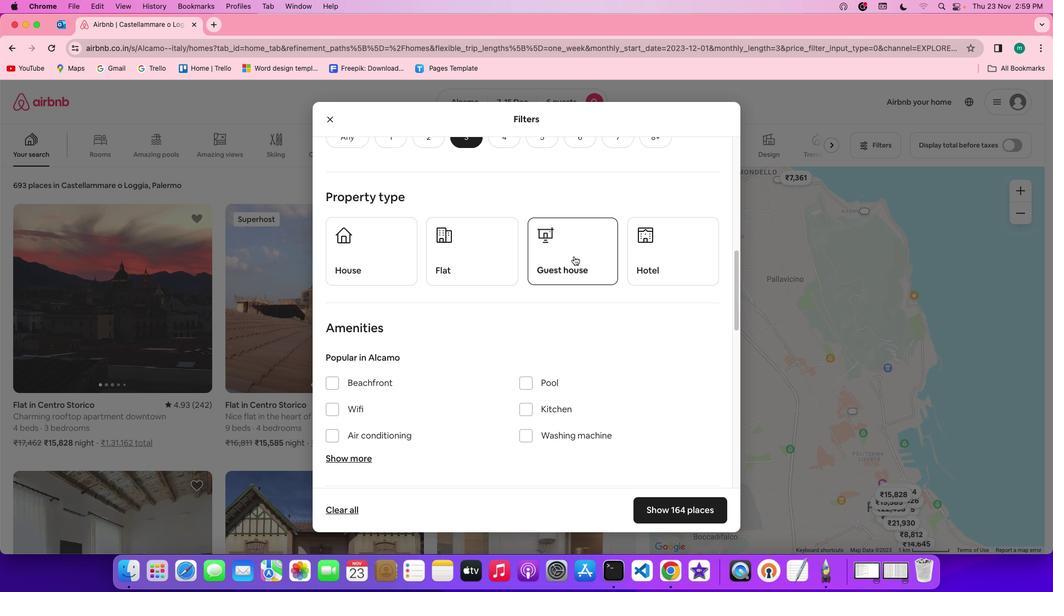 
Action: Mouse pressed left at (574, 256)
Screenshot: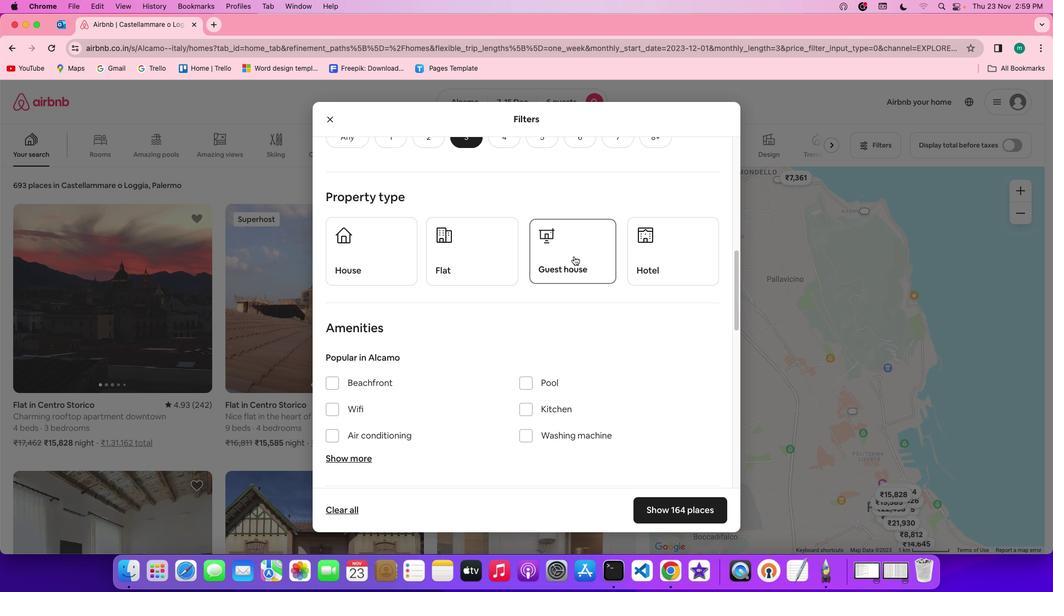 
Action: Mouse moved to (581, 315)
Screenshot: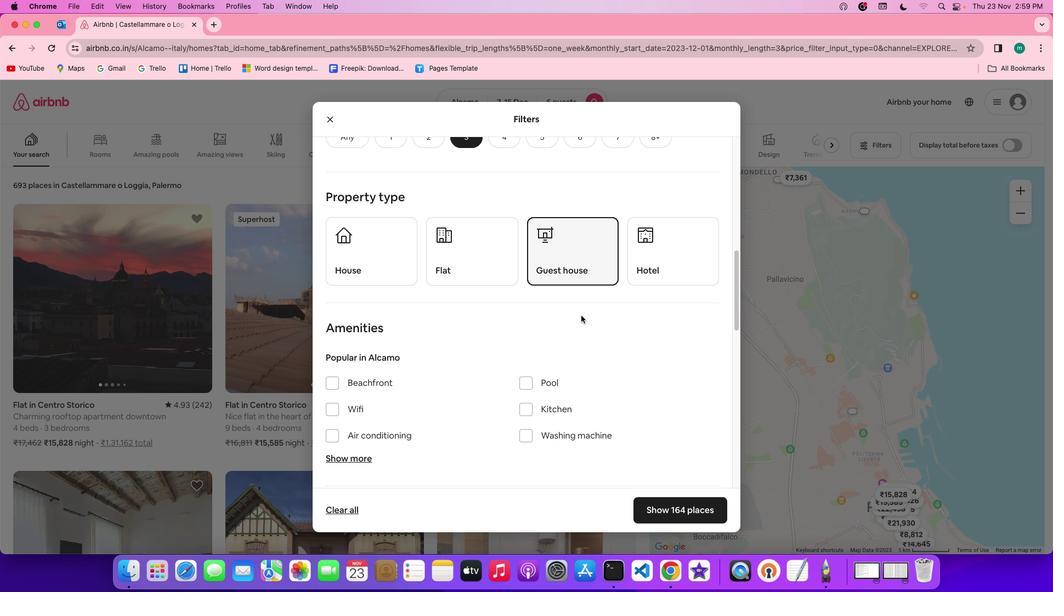 
Action: Mouse scrolled (581, 315) with delta (0, 0)
Screenshot: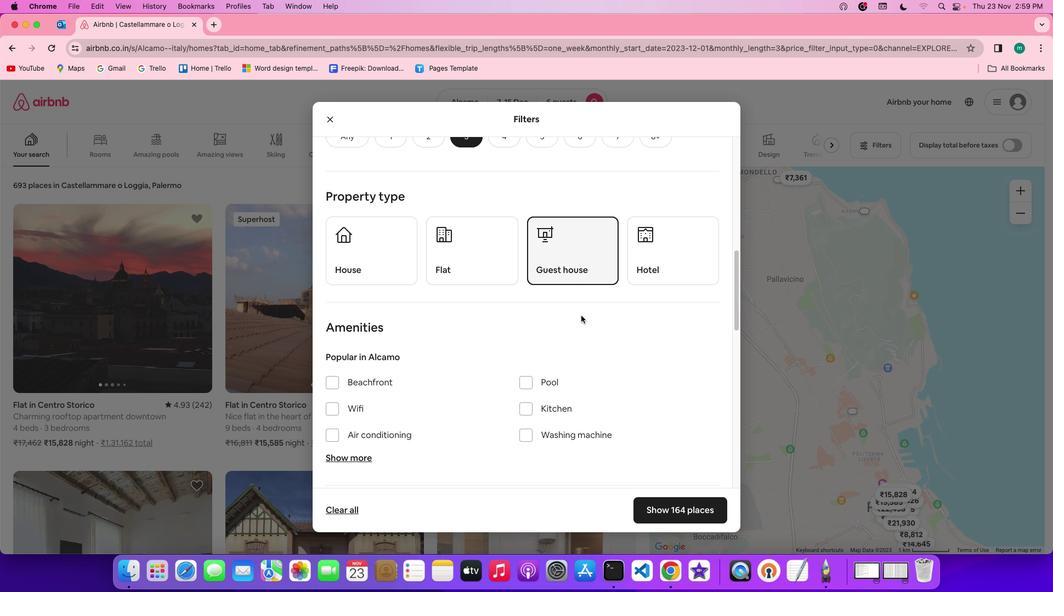 
Action: Mouse scrolled (581, 315) with delta (0, 0)
Screenshot: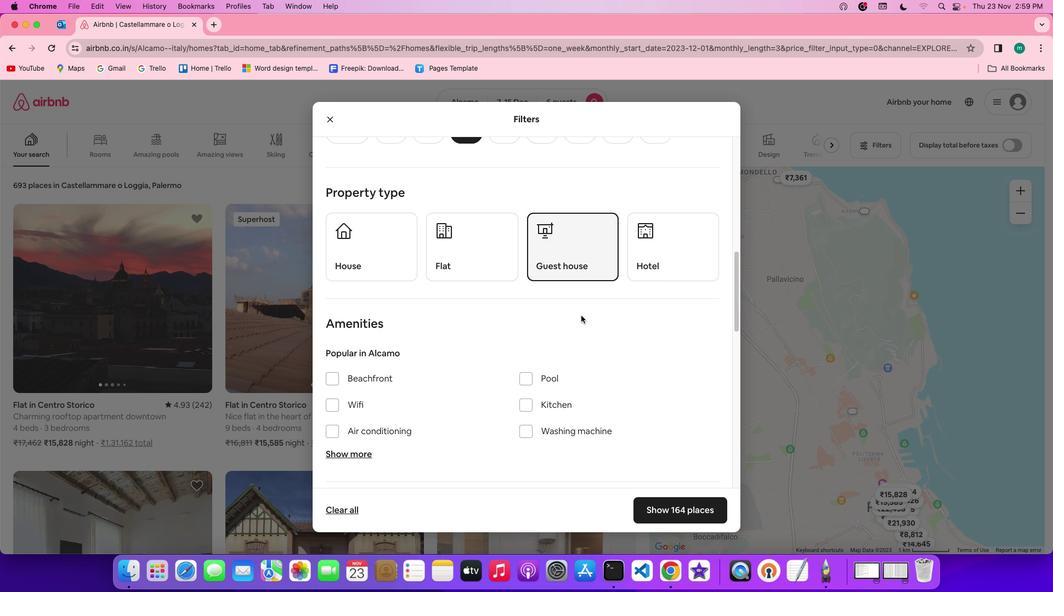 
Action: Mouse scrolled (581, 315) with delta (0, 0)
Screenshot: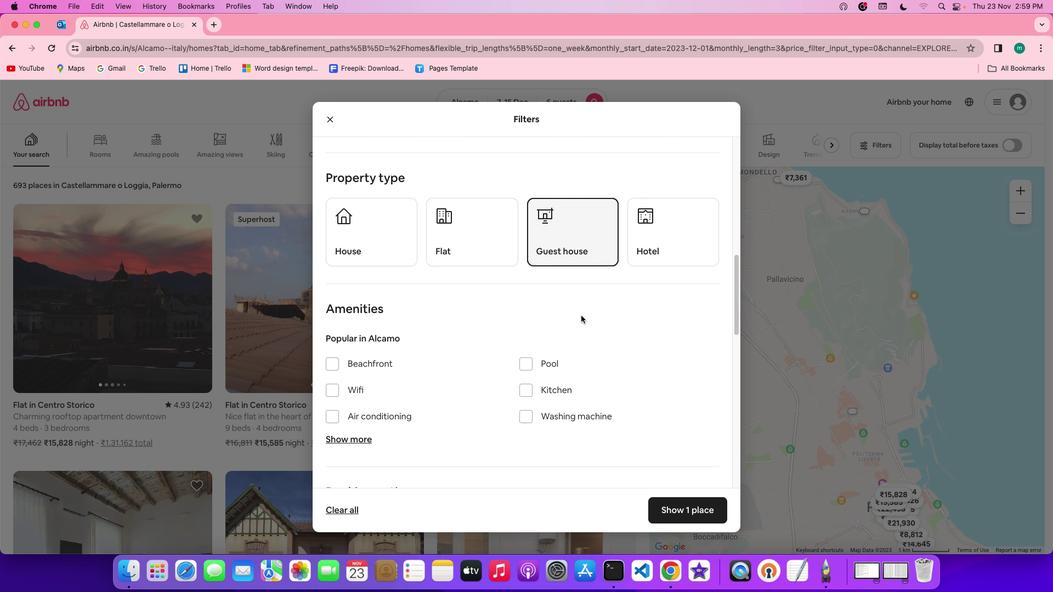 
Action: Mouse scrolled (581, 315) with delta (0, 0)
Screenshot: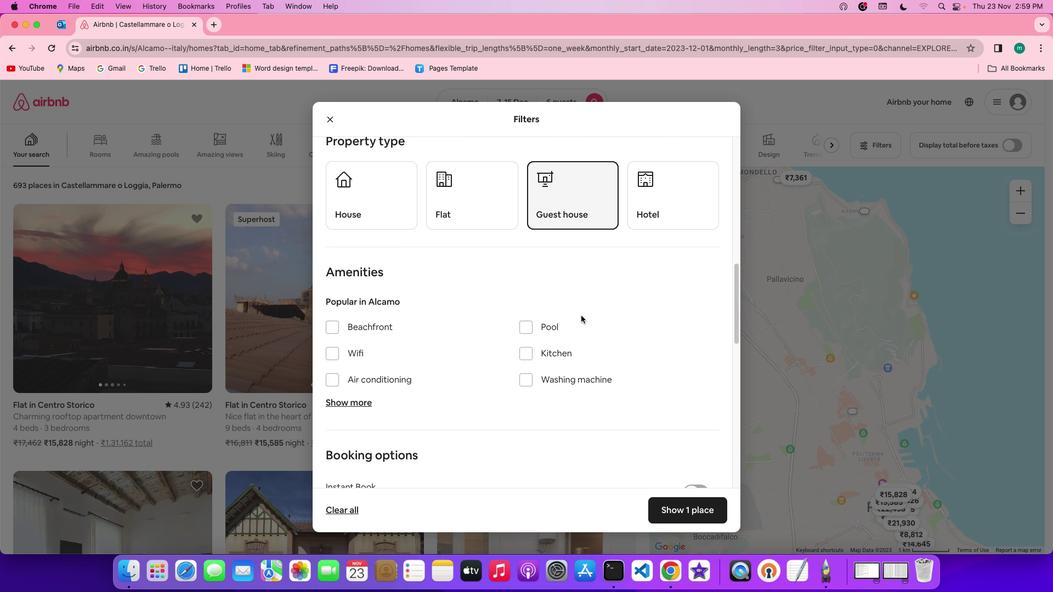 
Action: Mouse scrolled (581, 315) with delta (0, 0)
Screenshot: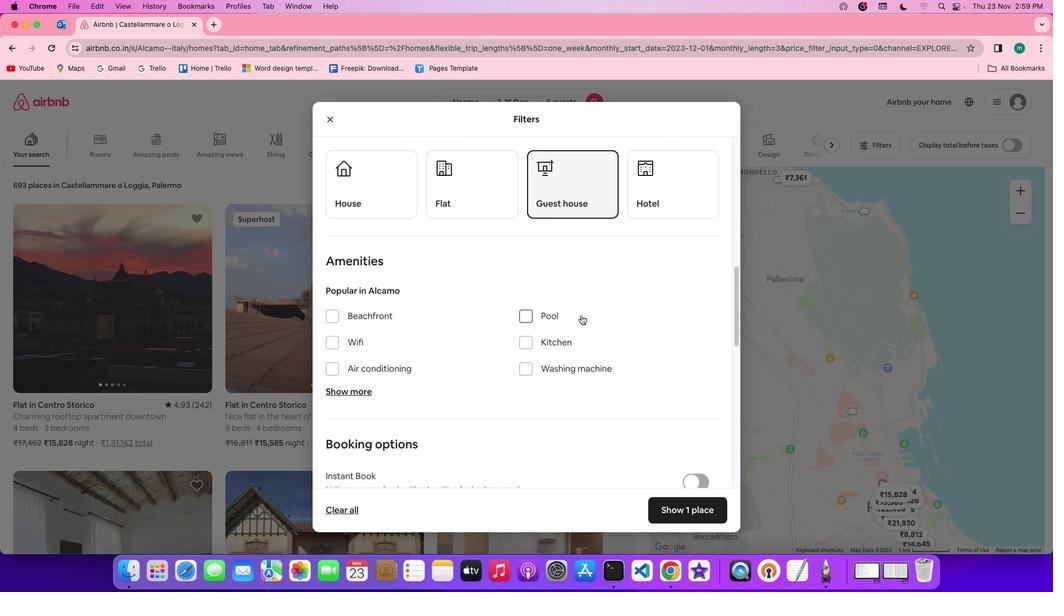 
Action: Mouse scrolled (581, 315) with delta (0, 0)
Screenshot: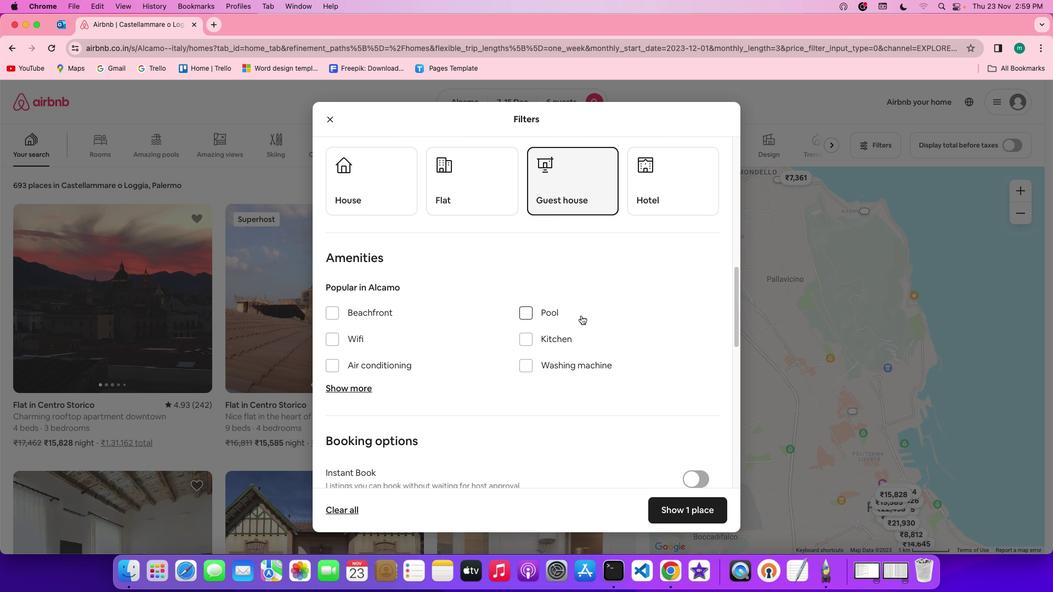 
Action: Mouse scrolled (581, 315) with delta (0, 0)
Screenshot: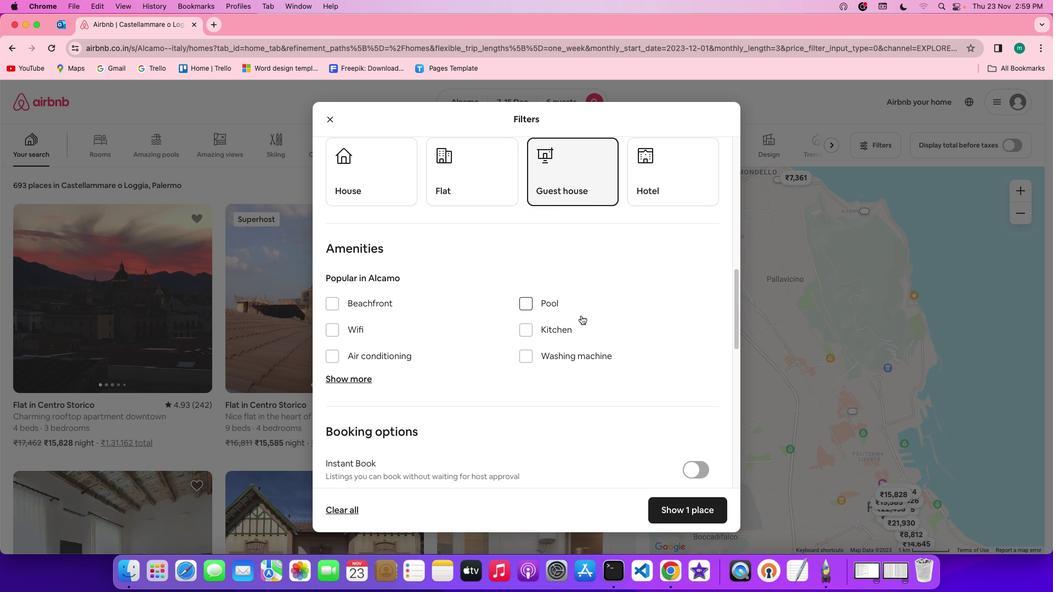 
Action: Mouse scrolled (581, 315) with delta (0, 0)
Screenshot: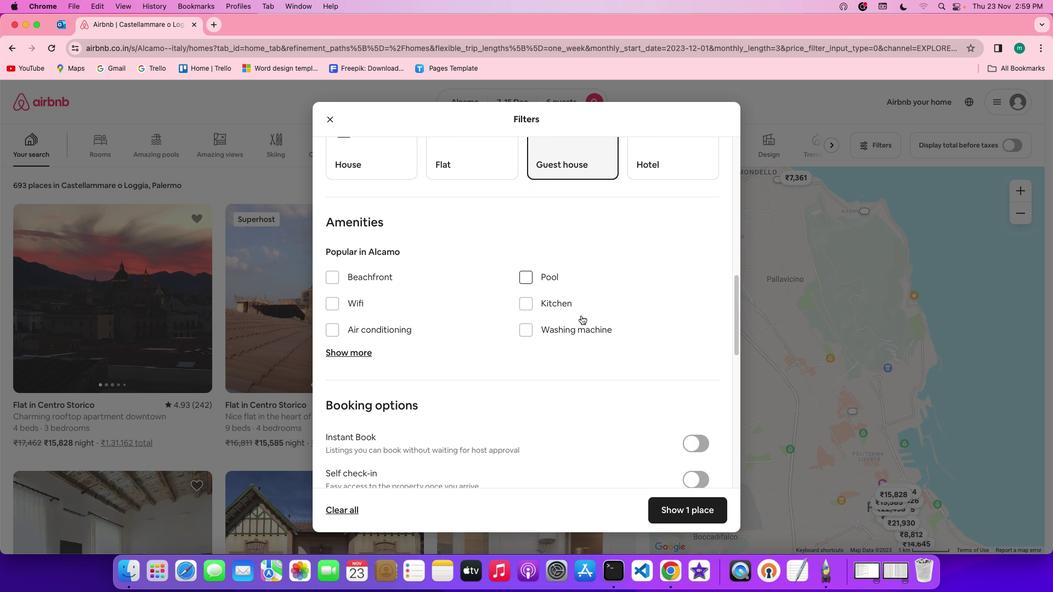 
Action: Mouse scrolled (581, 315) with delta (0, 0)
Screenshot: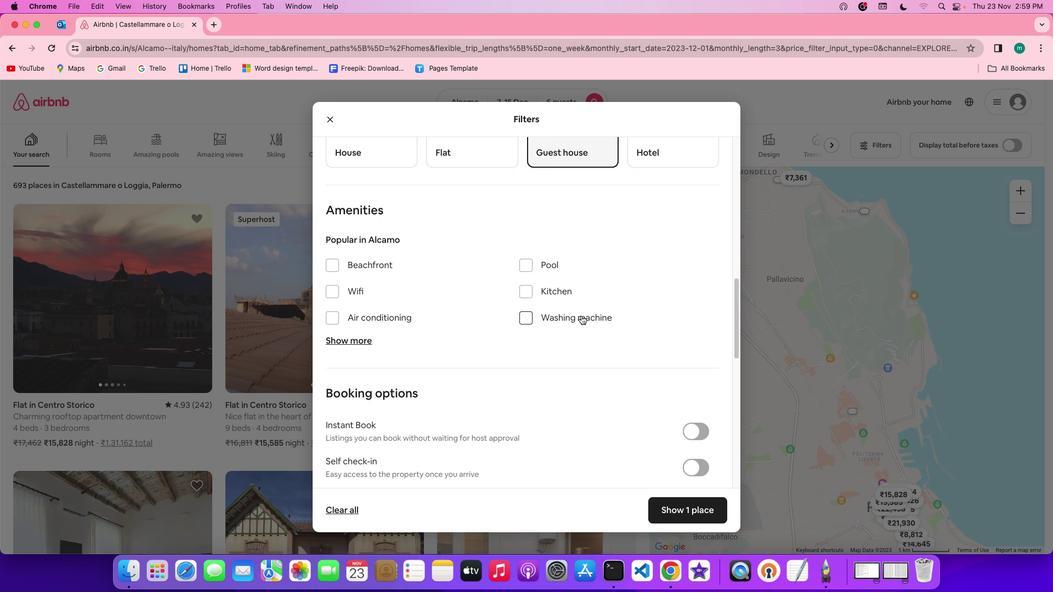 
Action: Mouse scrolled (581, 315) with delta (0, 0)
Screenshot: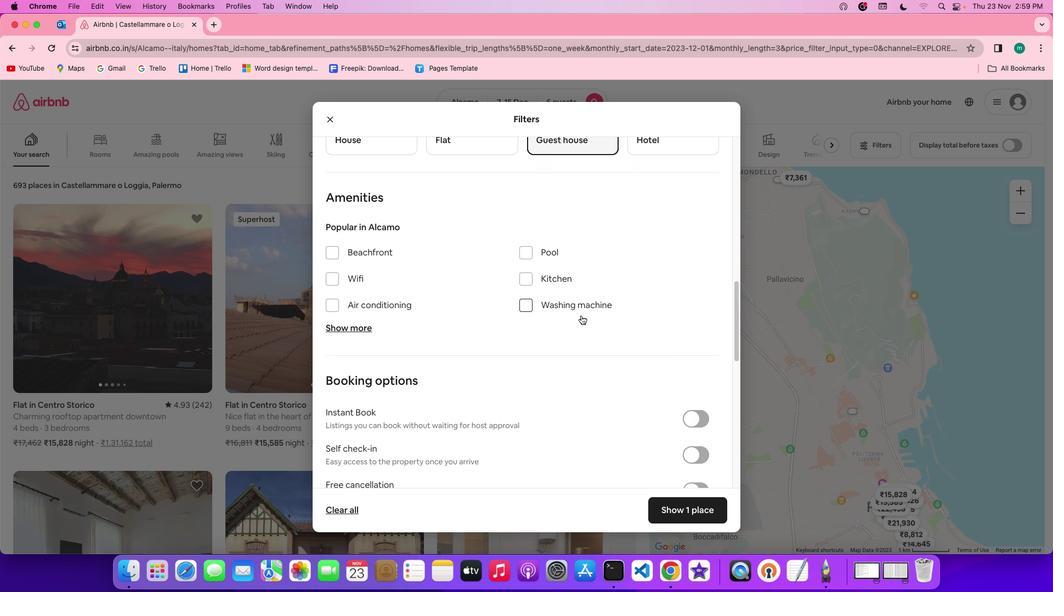 
Action: Mouse scrolled (581, 315) with delta (0, -1)
Screenshot: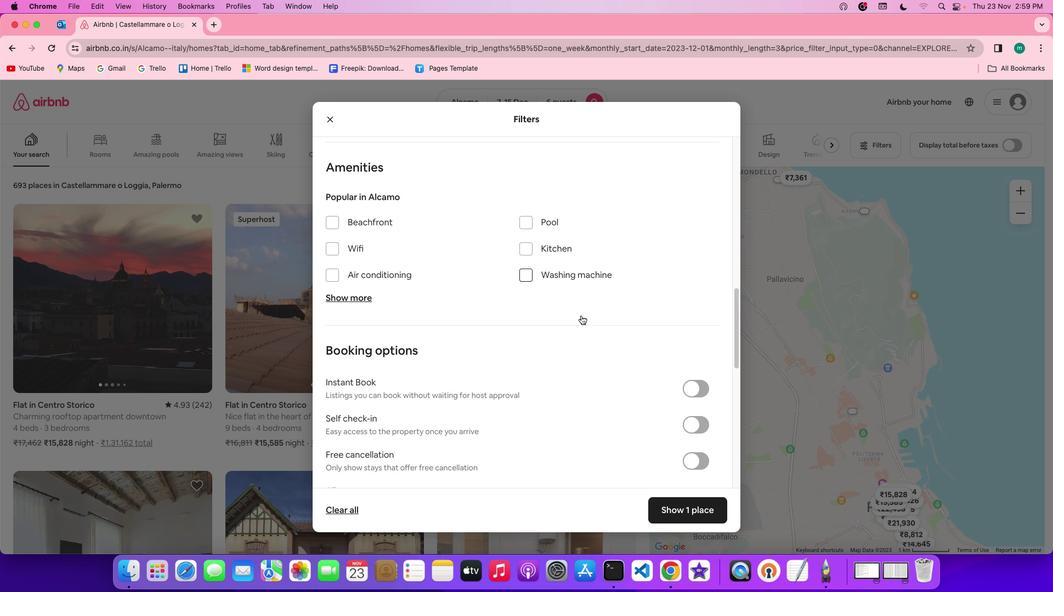 
Action: Mouse scrolled (581, 315) with delta (0, -1)
Screenshot: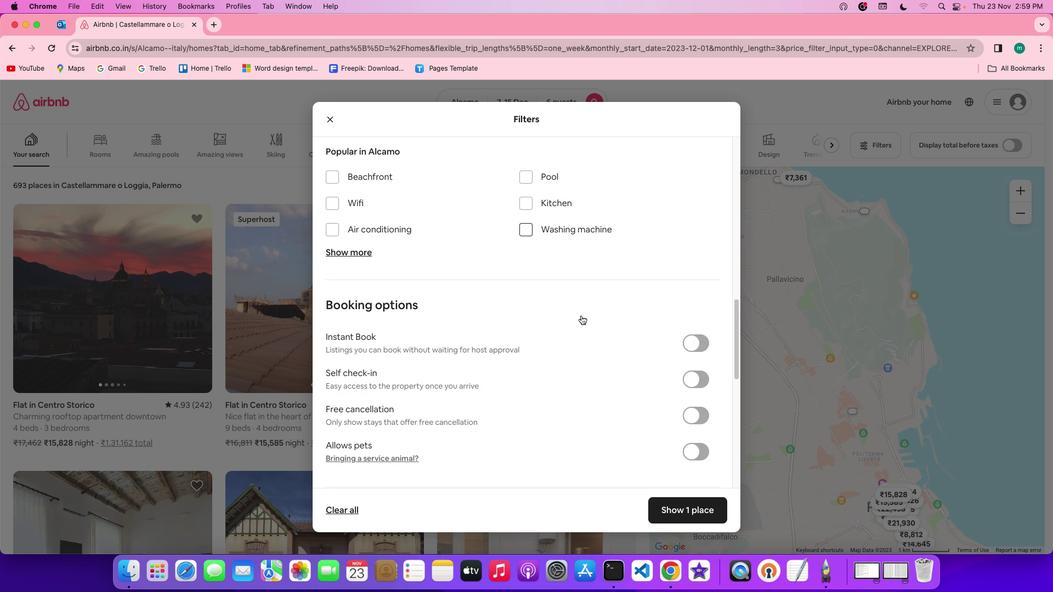 
Action: Mouse scrolled (581, 315) with delta (0, -2)
Screenshot: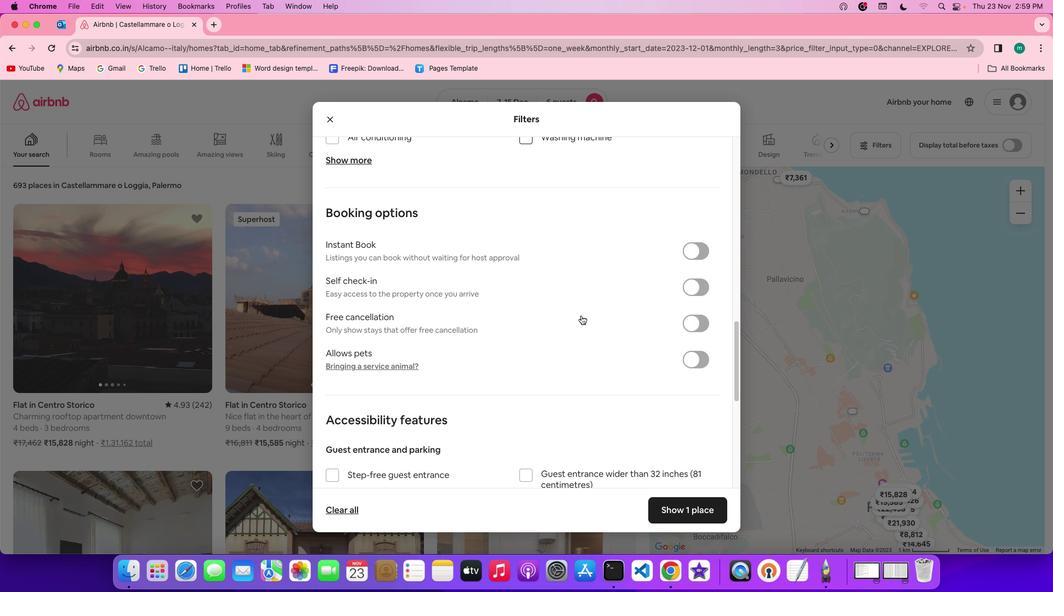 
Action: Mouse moved to (697, 232)
Screenshot: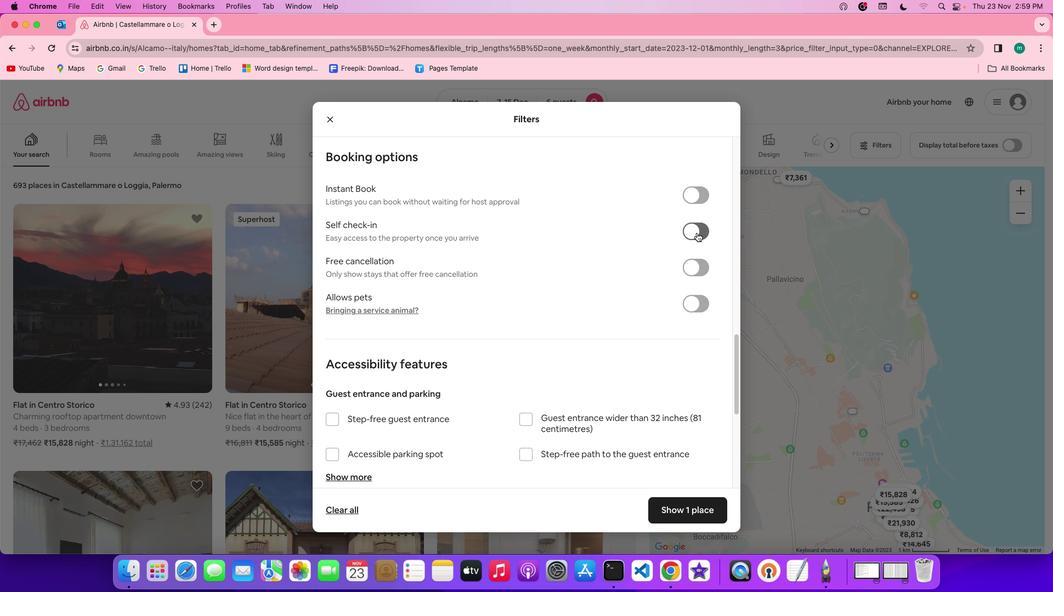 
Action: Mouse pressed left at (697, 232)
Screenshot: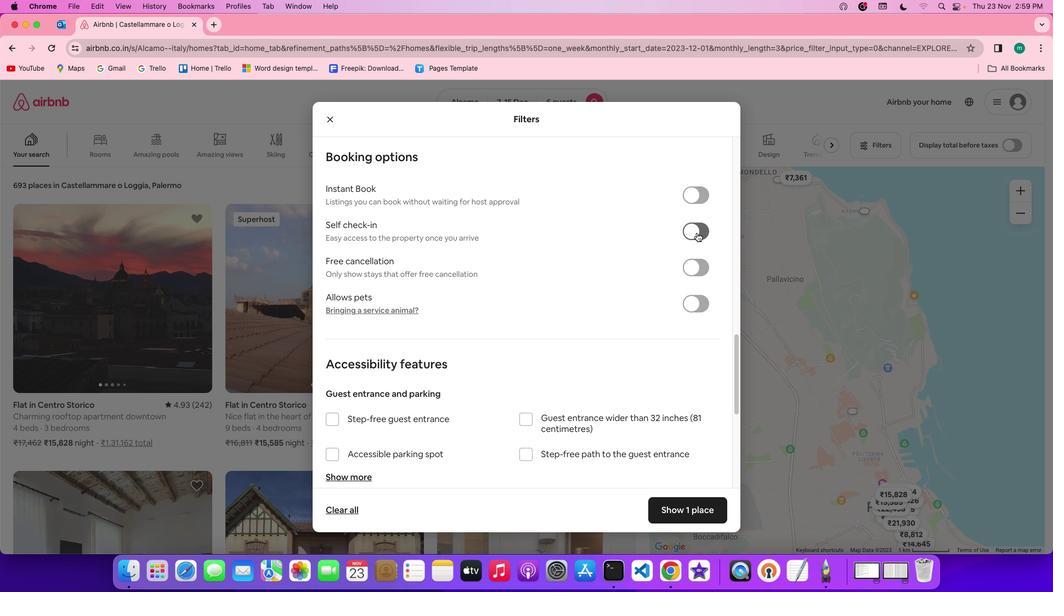 
Action: Mouse moved to (628, 342)
Screenshot: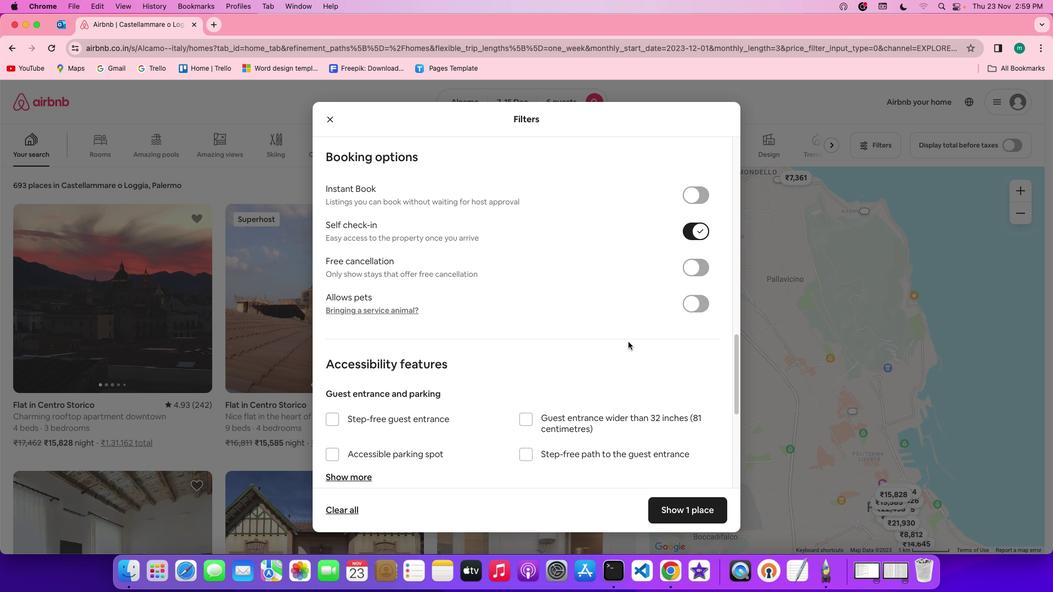
Action: Mouse scrolled (628, 342) with delta (0, 0)
Screenshot: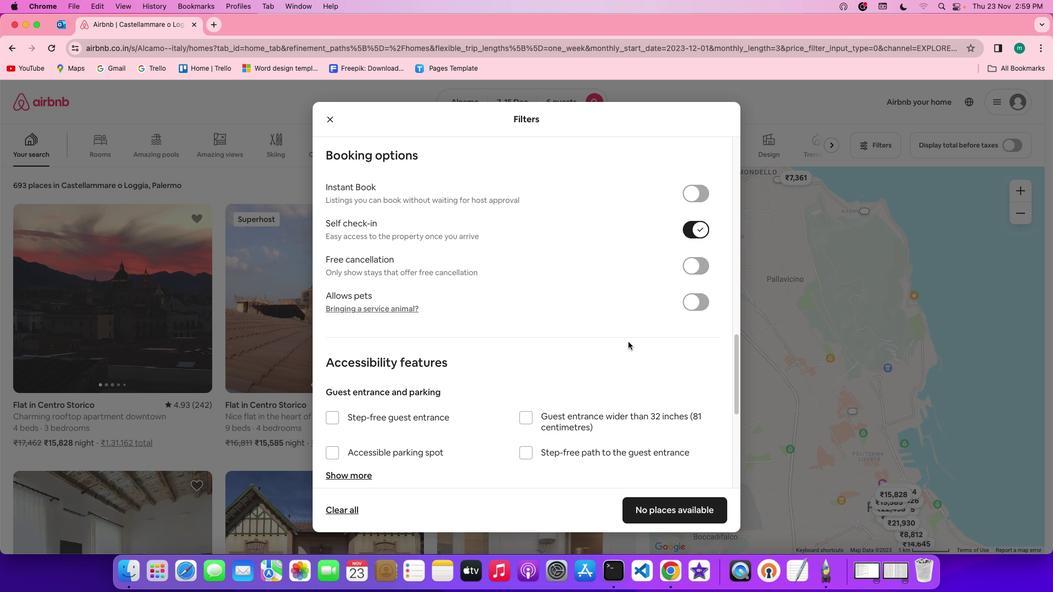 
Action: Mouse scrolled (628, 342) with delta (0, 0)
Screenshot: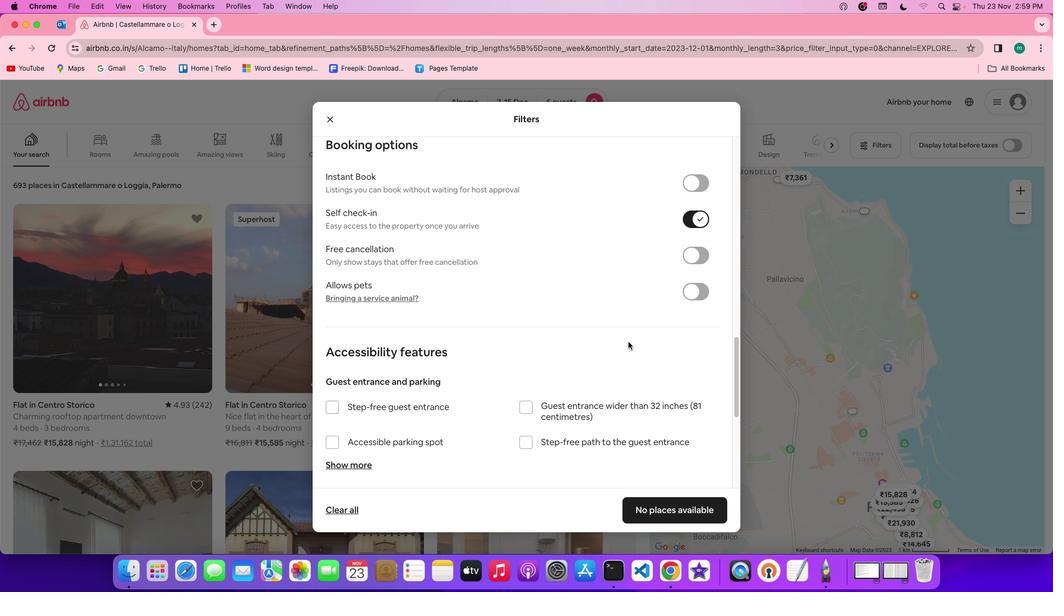 
Action: Mouse scrolled (628, 342) with delta (0, -1)
Screenshot: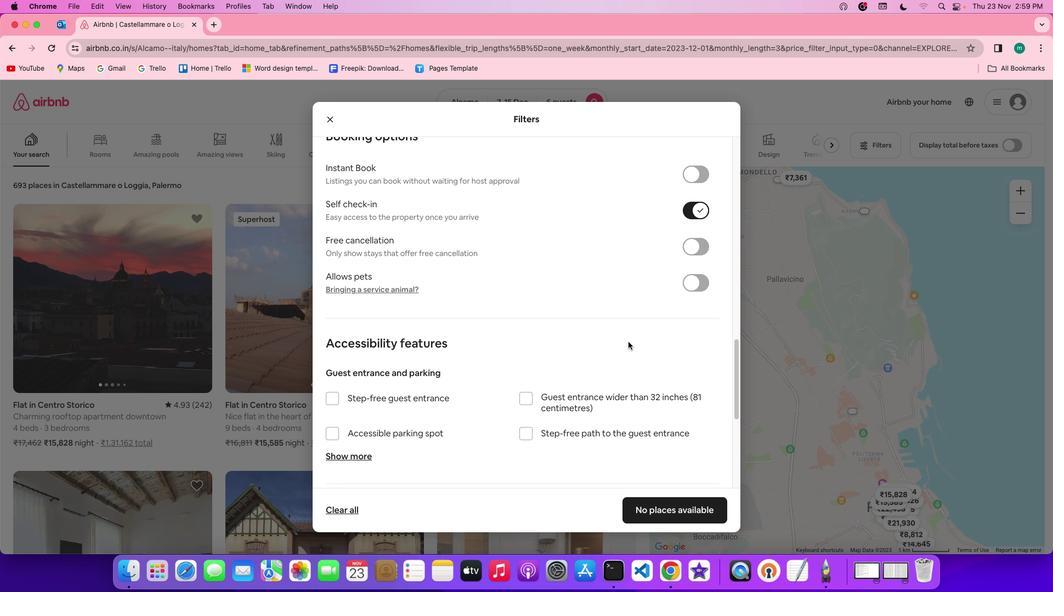 
Action: Mouse scrolled (628, 342) with delta (0, -1)
Screenshot: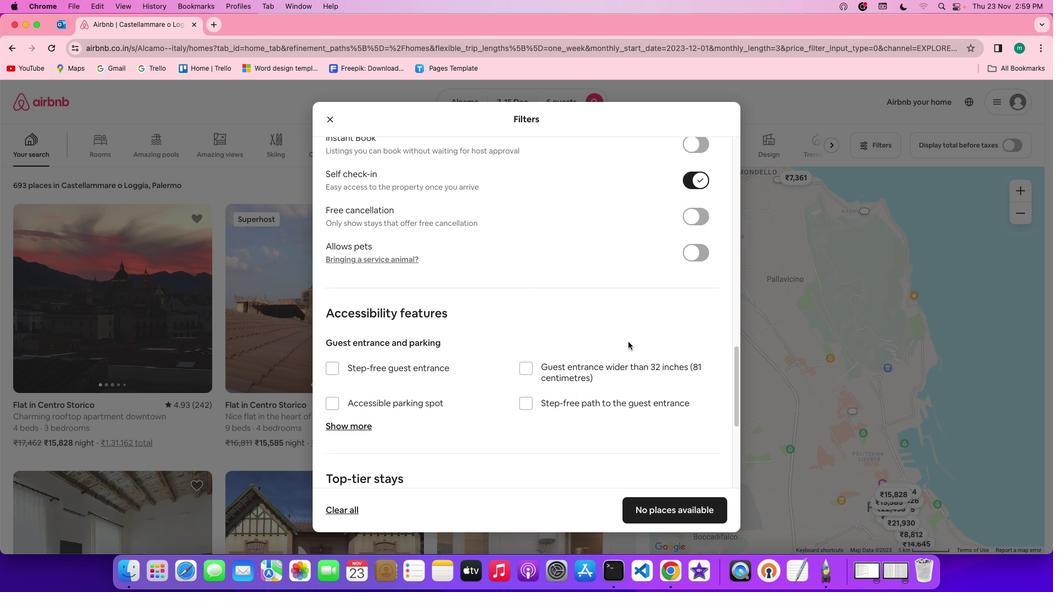 
Action: Mouse scrolled (628, 342) with delta (0, -1)
Screenshot: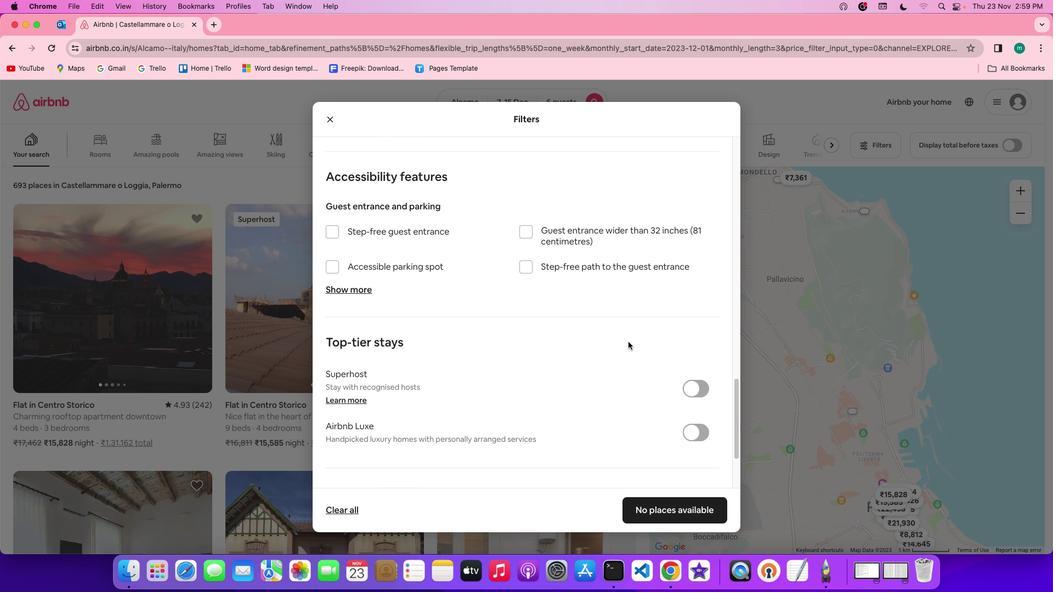 
Action: Mouse scrolled (628, 342) with delta (0, 0)
Screenshot: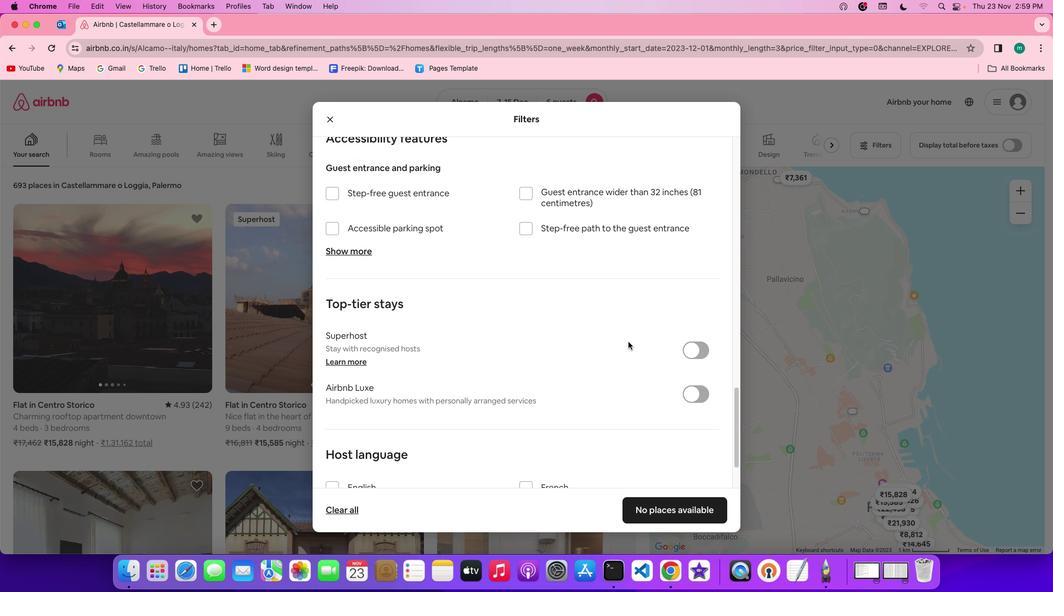 
Action: Mouse scrolled (628, 342) with delta (0, 0)
Screenshot: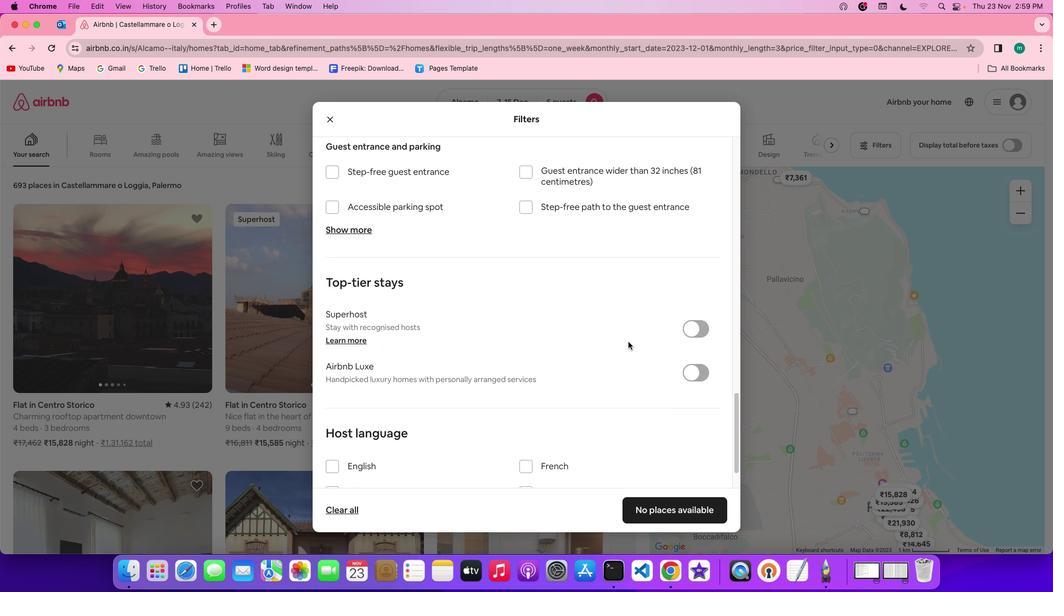 
Action: Mouse scrolled (628, 342) with delta (0, -1)
Screenshot: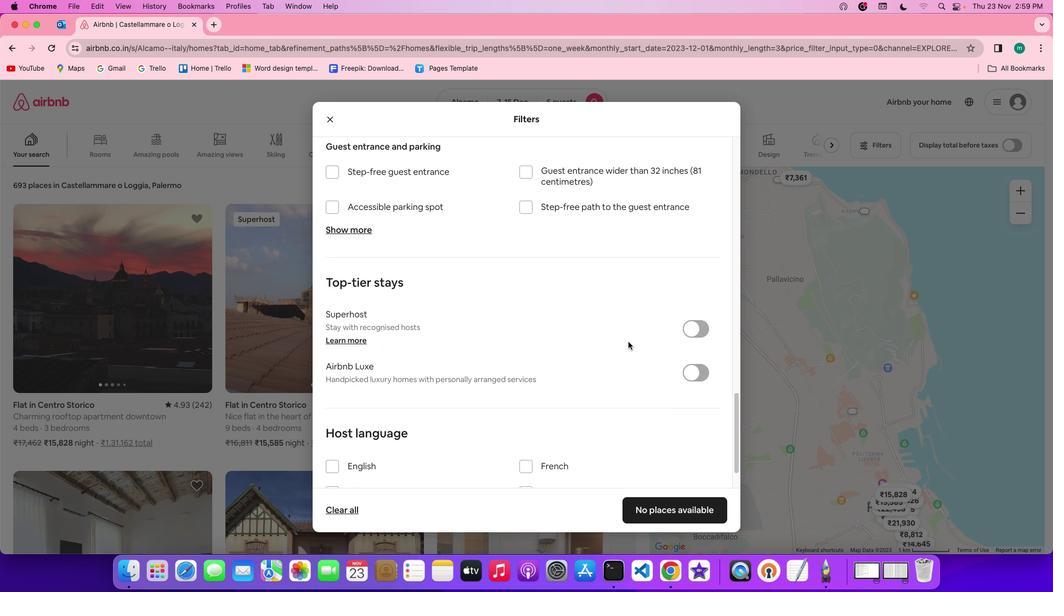 
Action: Mouse scrolled (628, 342) with delta (0, -2)
Screenshot: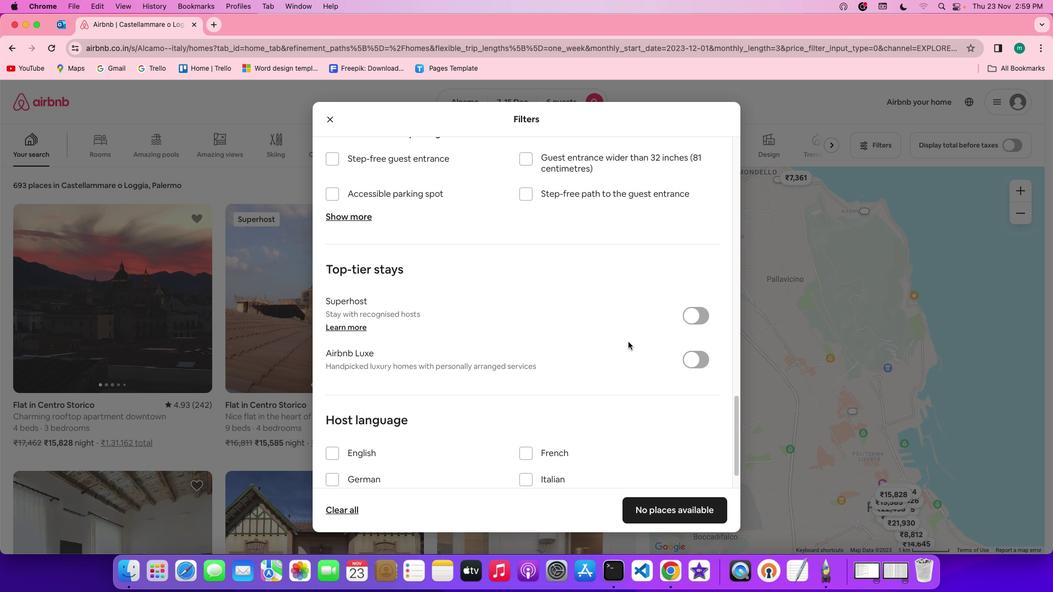 
Action: Mouse scrolled (628, 342) with delta (0, -2)
Screenshot: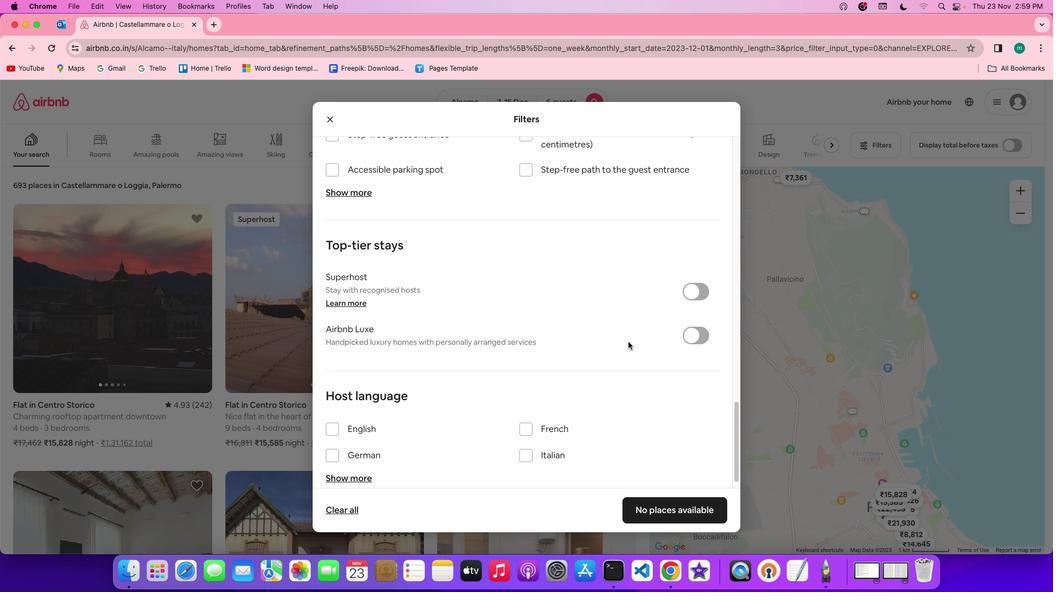 
Action: Mouse scrolled (628, 342) with delta (0, 0)
Screenshot: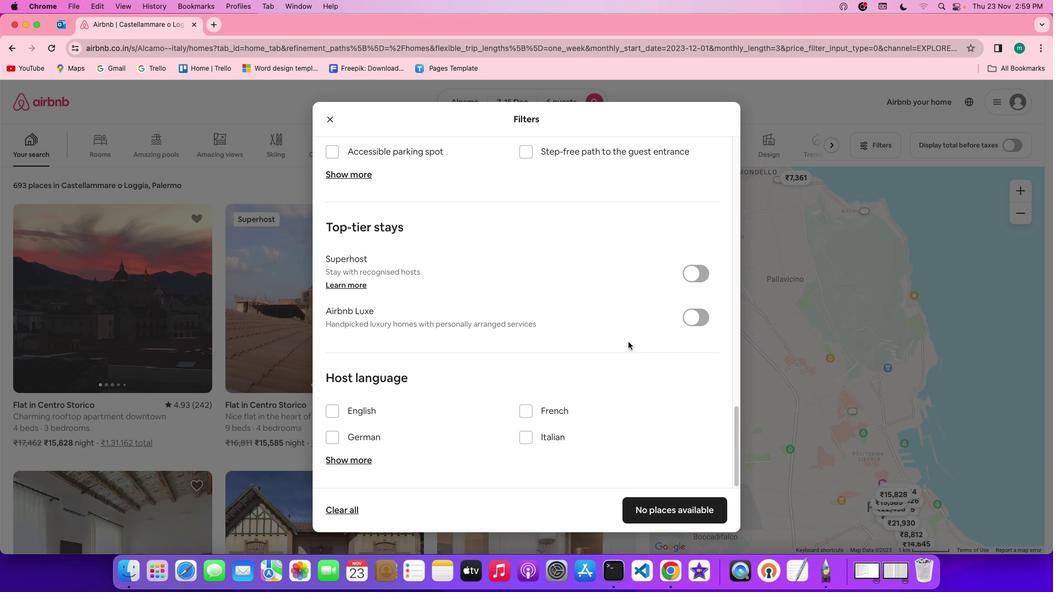 
Action: Mouse scrolled (628, 342) with delta (0, 0)
Screenshot: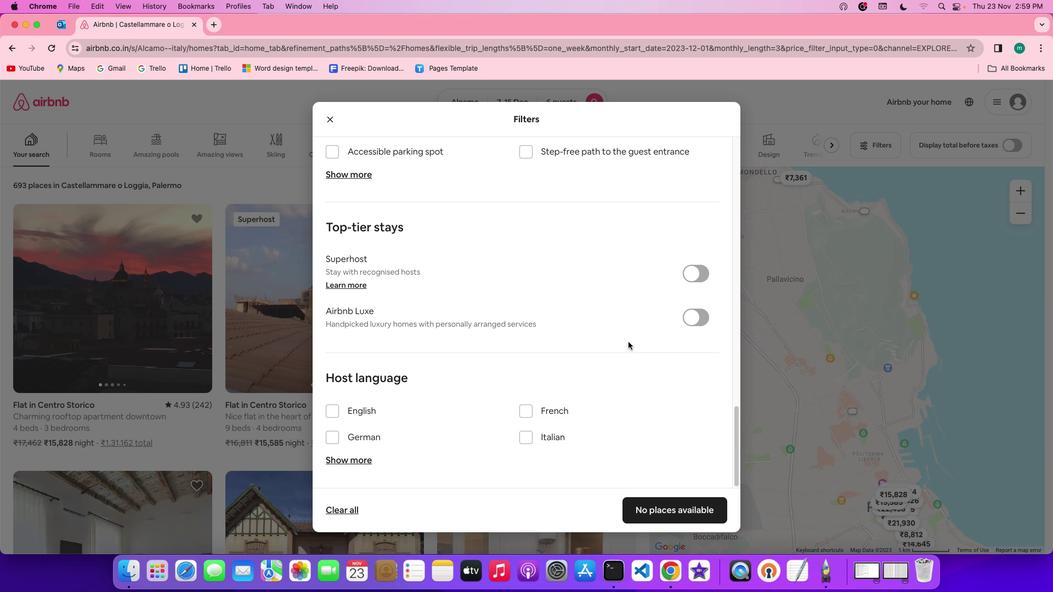 
Action: Mouse scrolled (628, 342) with delta (0, -1)
Screenshot: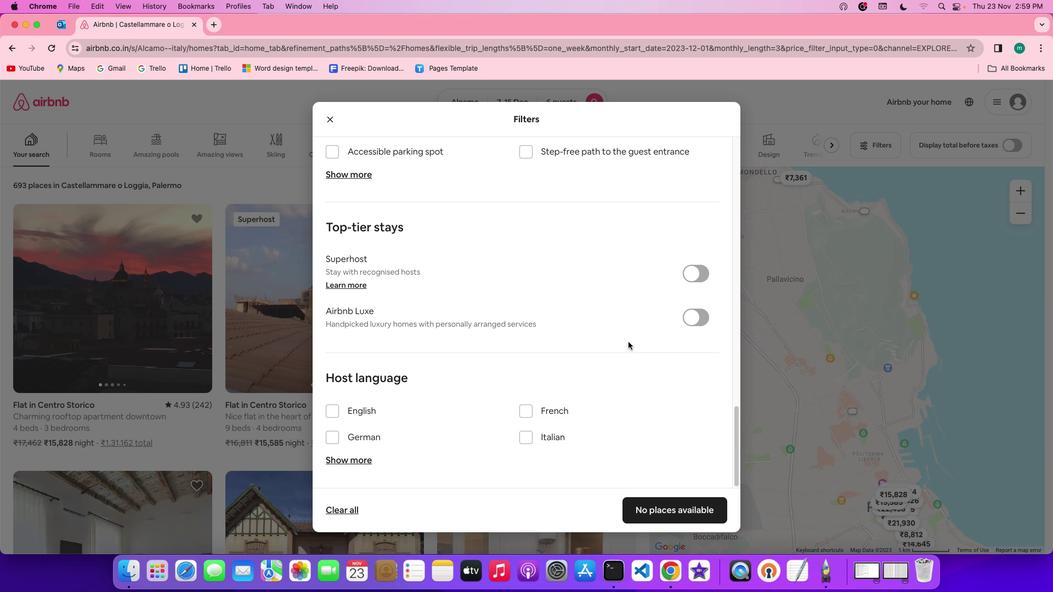 
Action: Mouse scrolled (628, 342) with delta (0, -2)
Screenshot: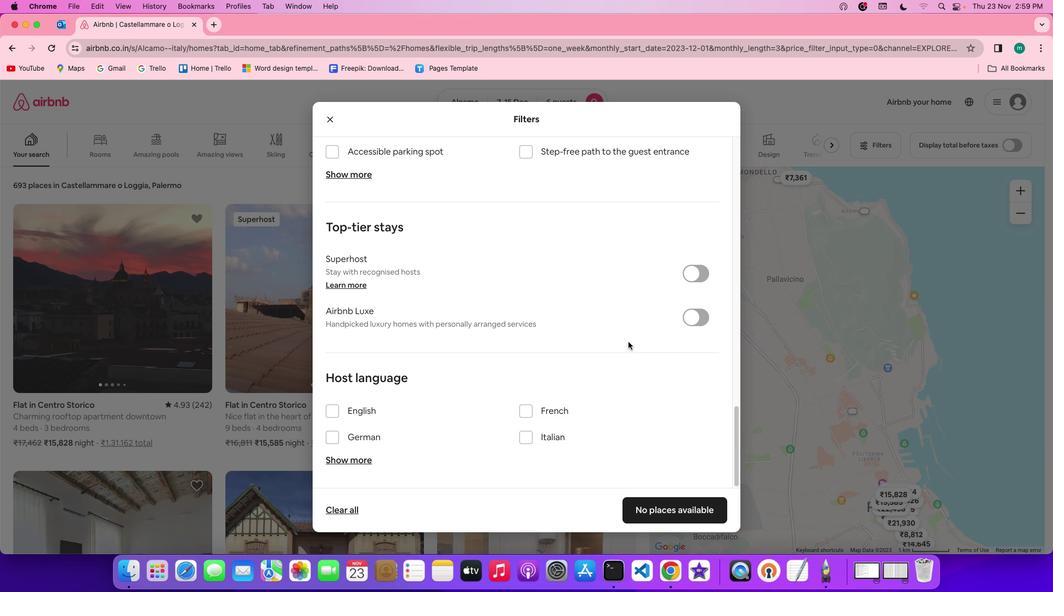 
Action: Mouse scrolled (628, 342) with delta (0, -3)
Screenshot: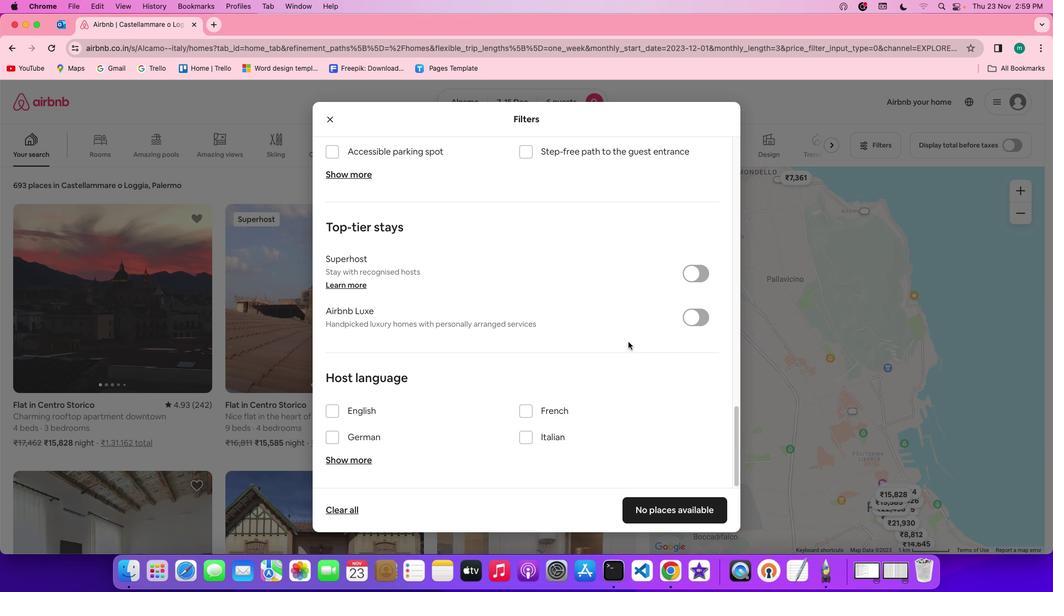 
Action: Mouse moved to (666, 504)
Screenshot: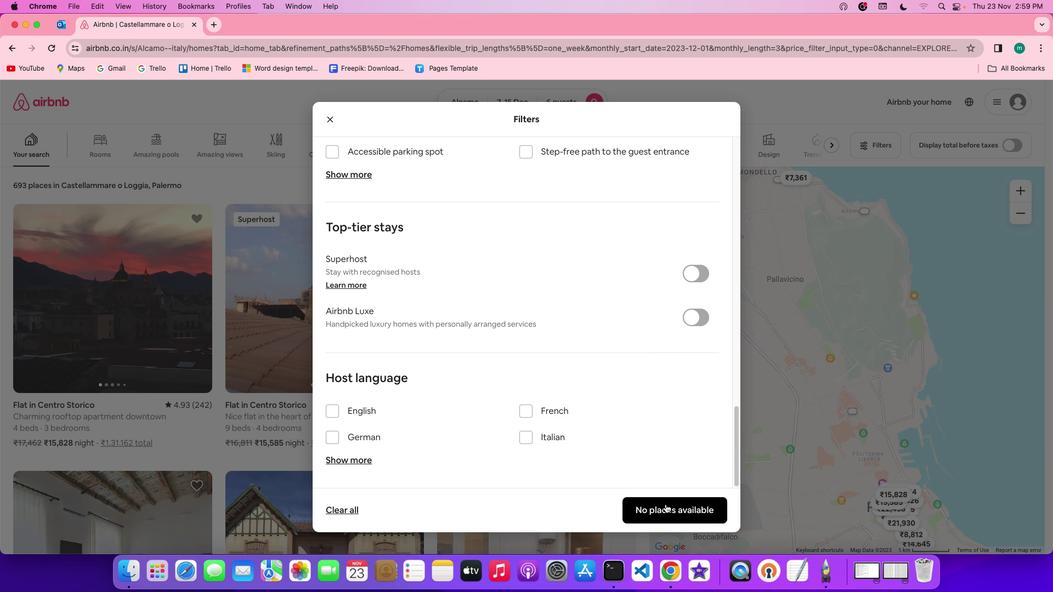 
Action: Mouse pressed left at (666, 504)
Screenshot: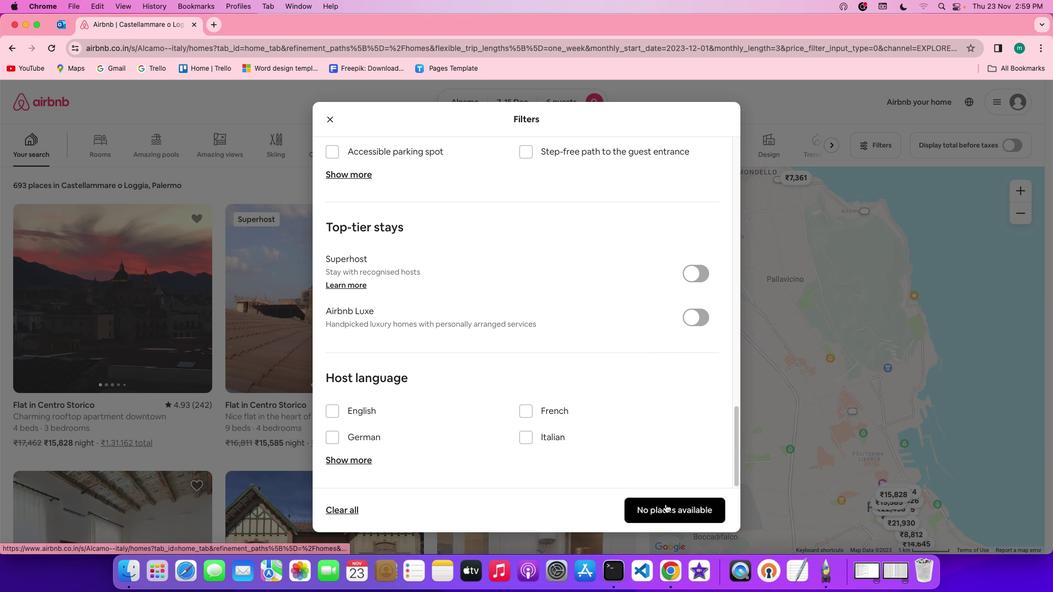 
Action: Mouse moved to (259, 323)
Screenshot: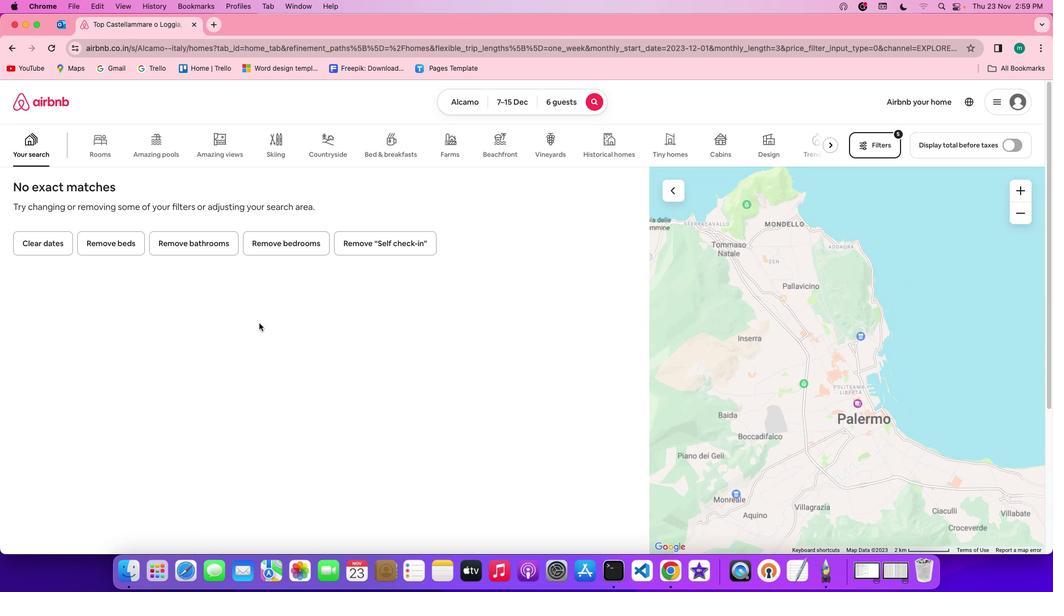
